 Task: Create a due date automation trigger when advanced on, on the monday before a card is due add fields with custom field "Resume" set to a date between 1 and 7 working days from now at 11:00 AM.
Action: Mouse moved to (1009, 317)
Screenshot: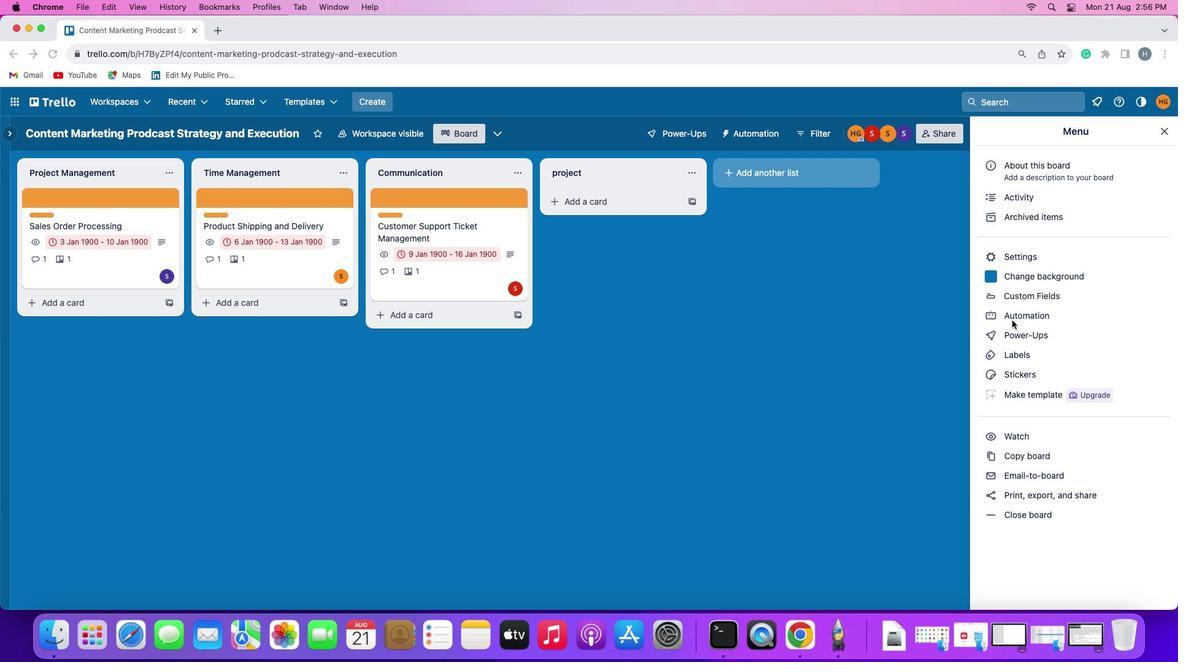 
Action: Mouse pressed left at (1009, 317)
Screenshot: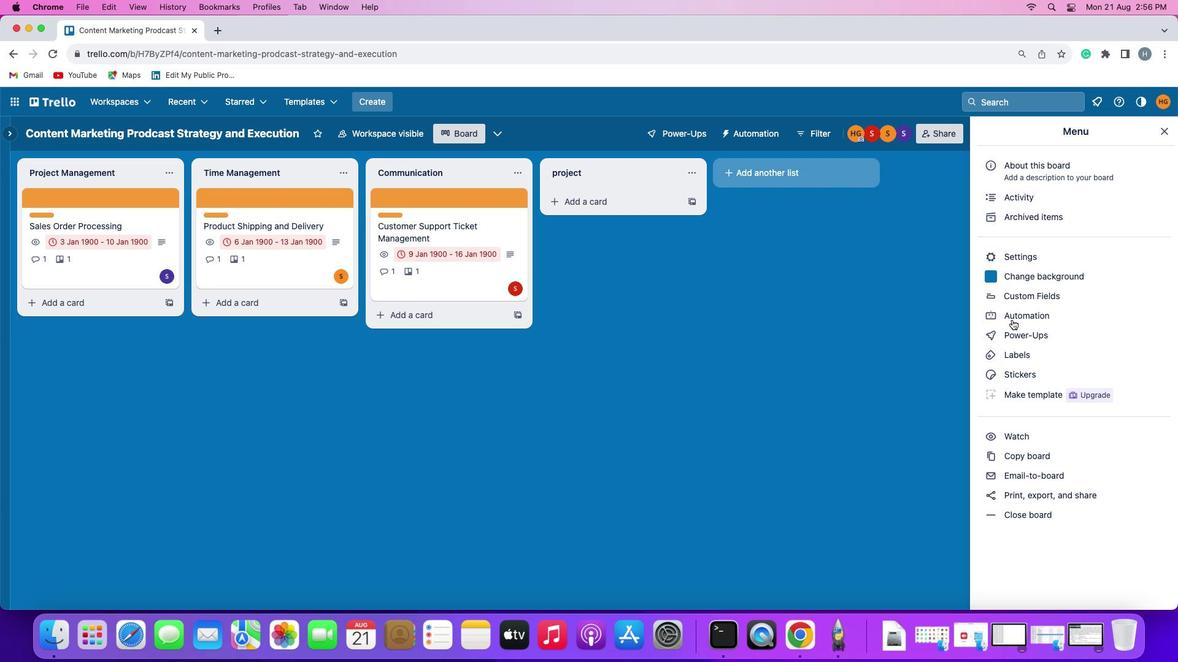 
Action: Mouse moved to (1009, 317)
Screenshot: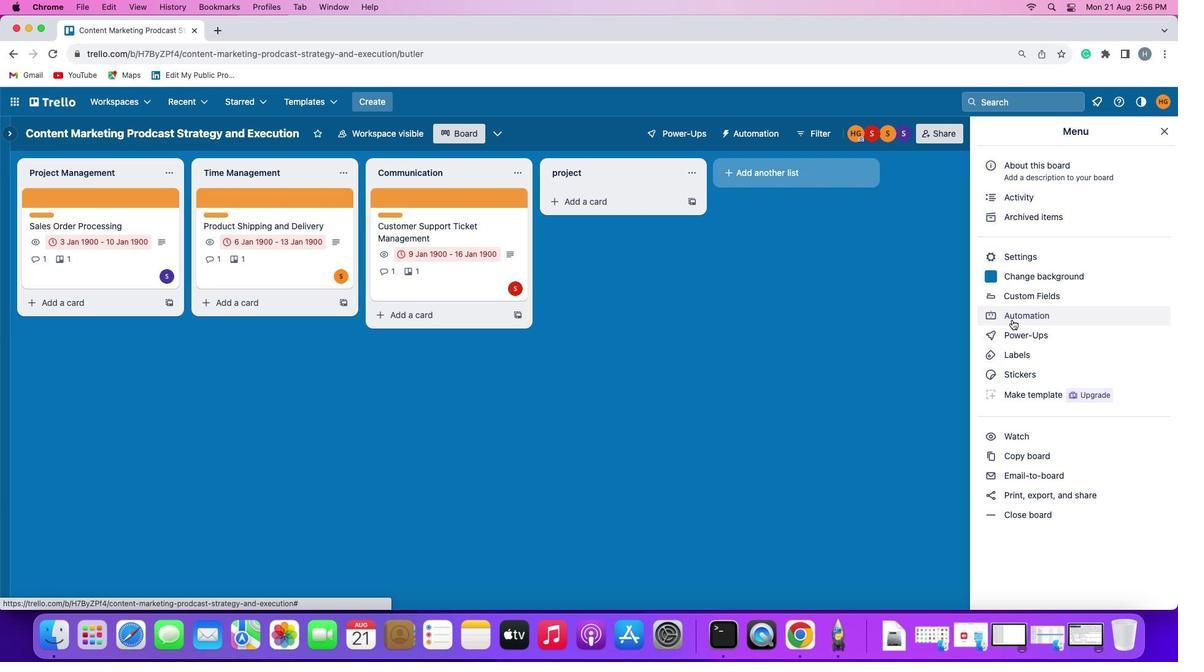 
Action: Mouse pressed left at (1009, 317)
Screenshot: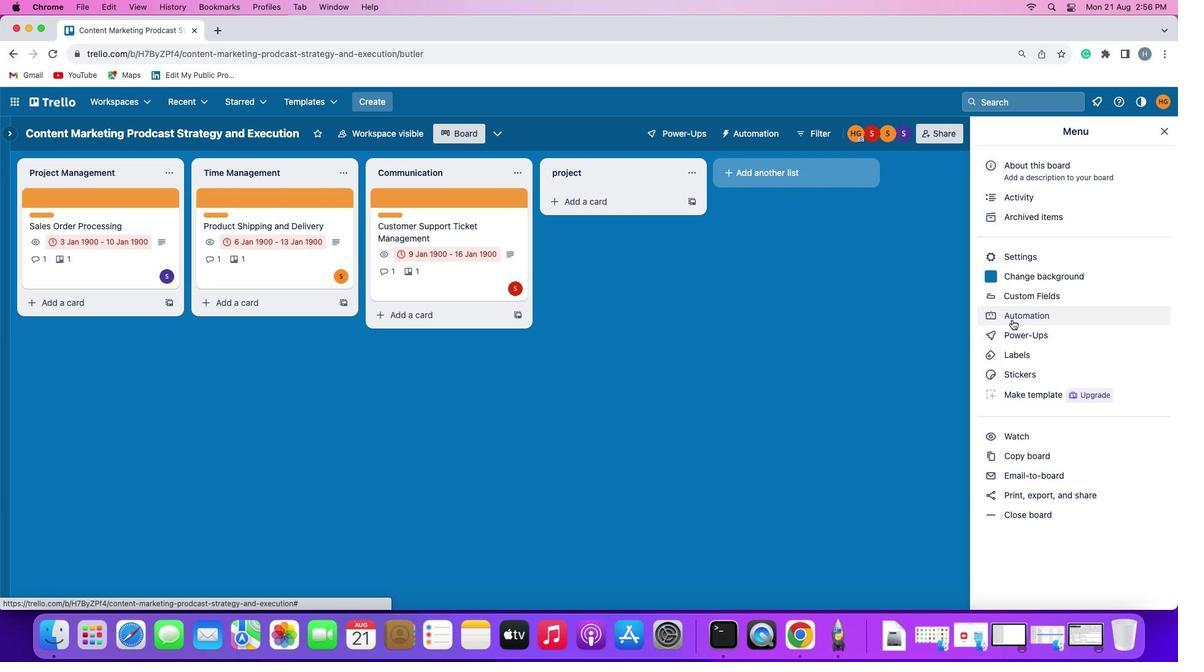 
Action: Mouse moved to (84, 286)
Screenshot: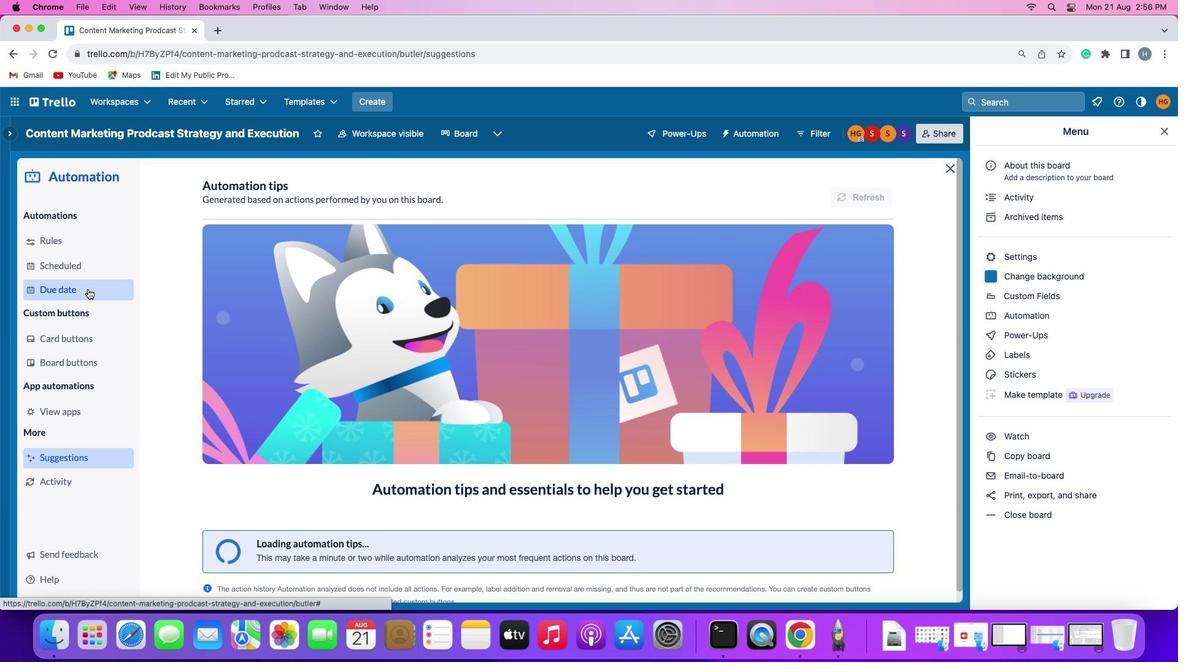 
Action: Mouse pressed left at (84, 286)
Screenshot: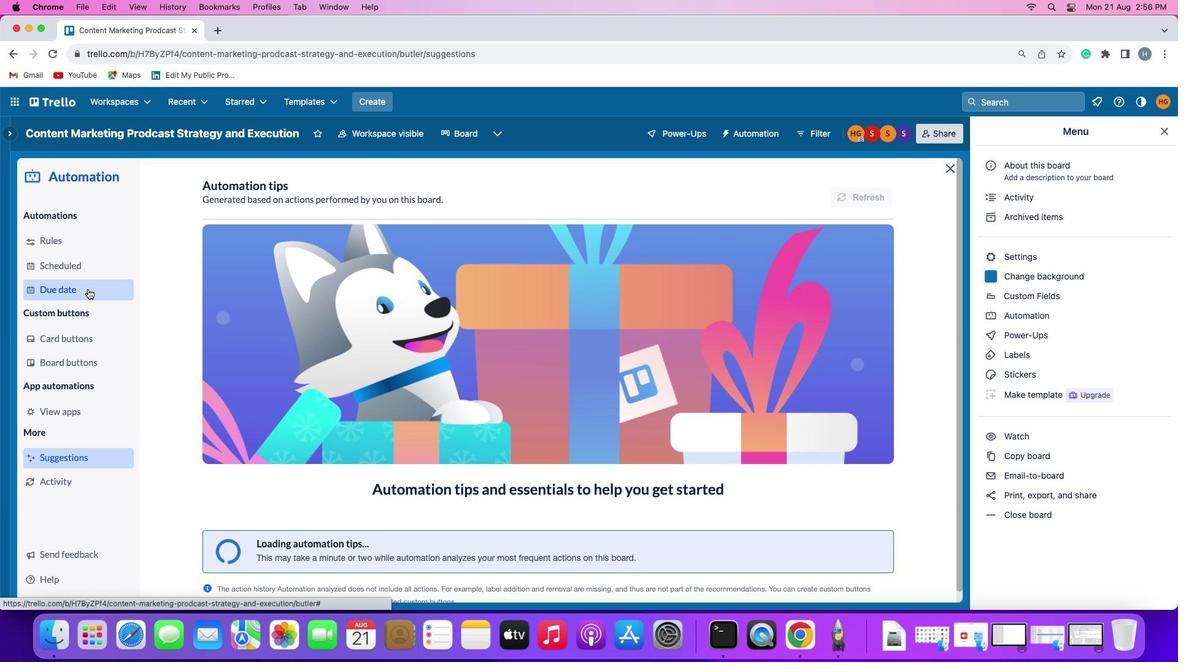 
Action: Mouse moved to (821, 177)
Screenshot: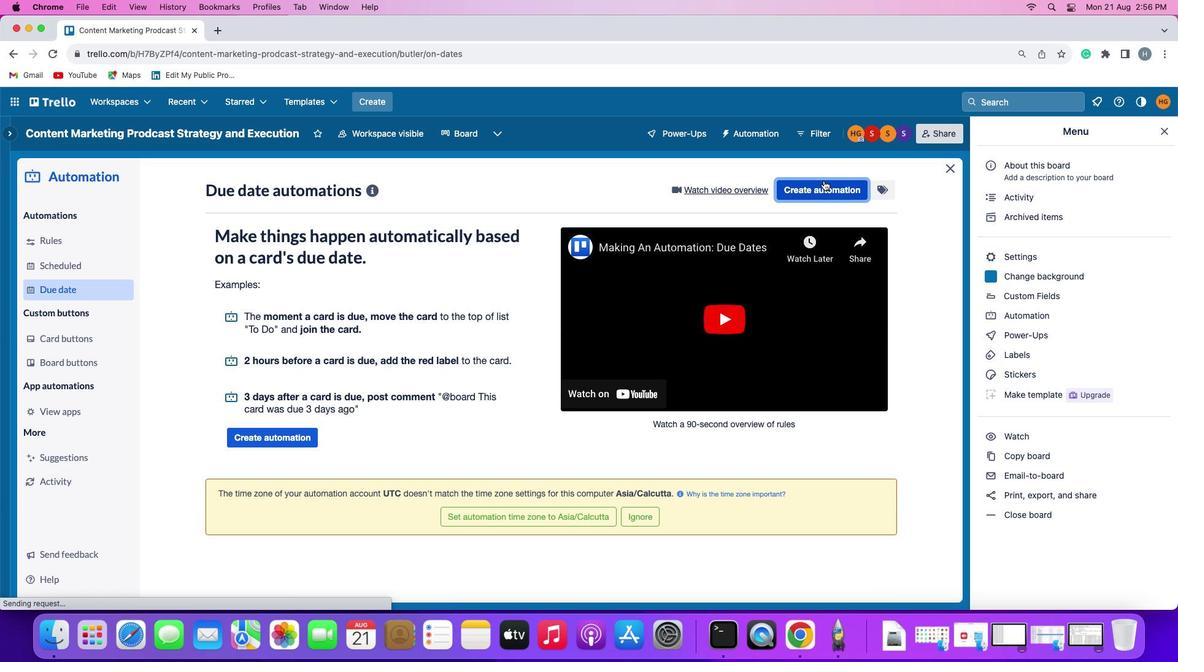 
Action: Mouse pressed left at (821, 177)
Screenshot: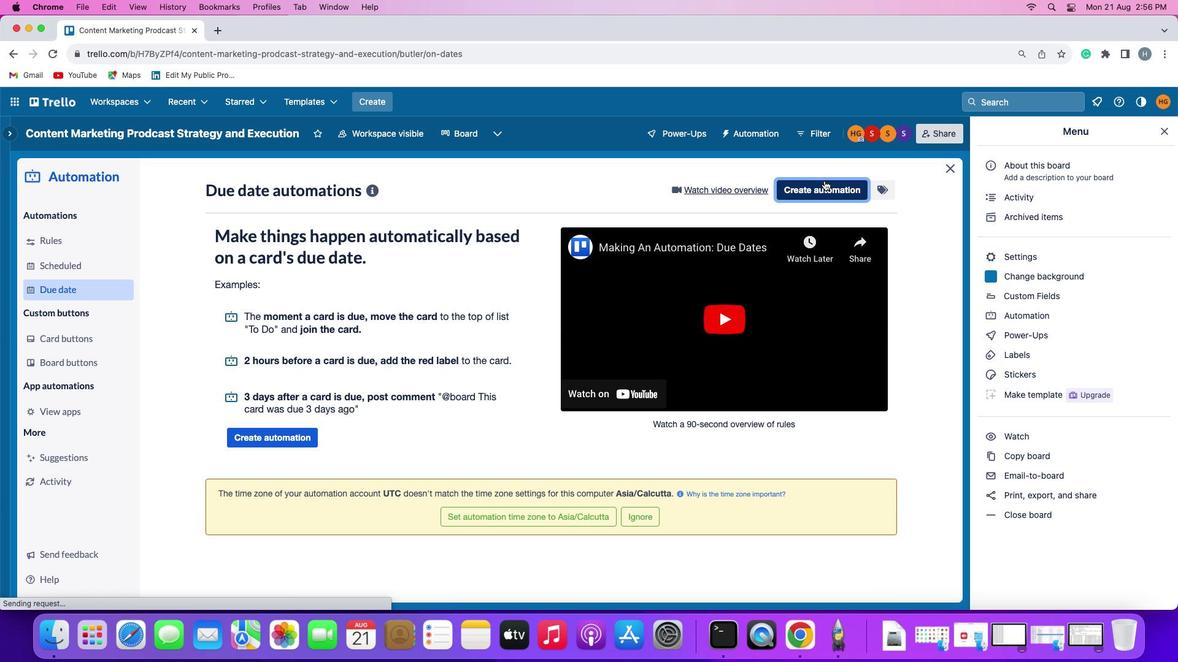 
Action: Mouse moved to (263, 301)
Screenshot: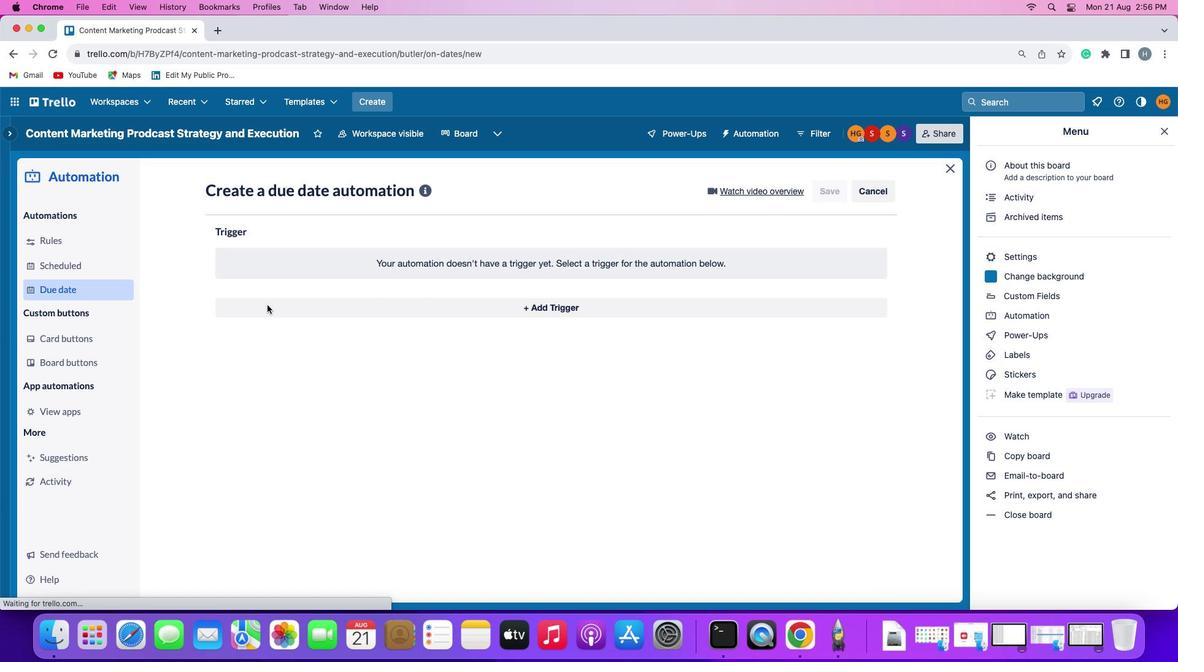 
Action: Mouse pressed left at (263, 301)
Screenshot: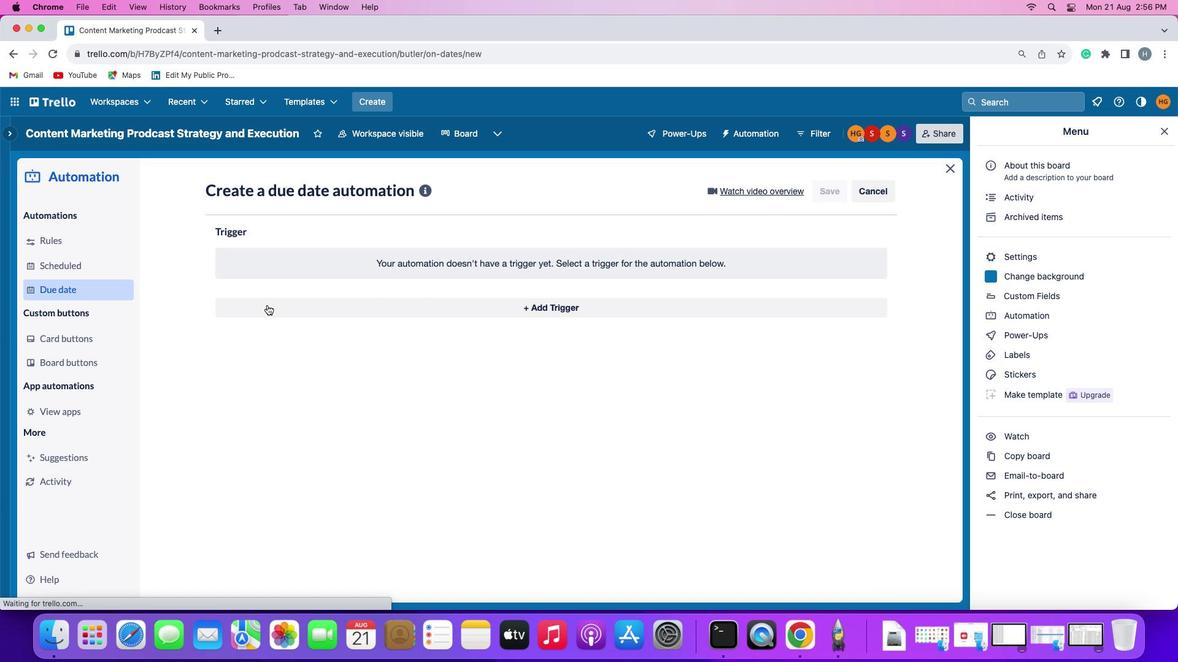 
Action: Mouse moved to (367, 530)
Screenshot: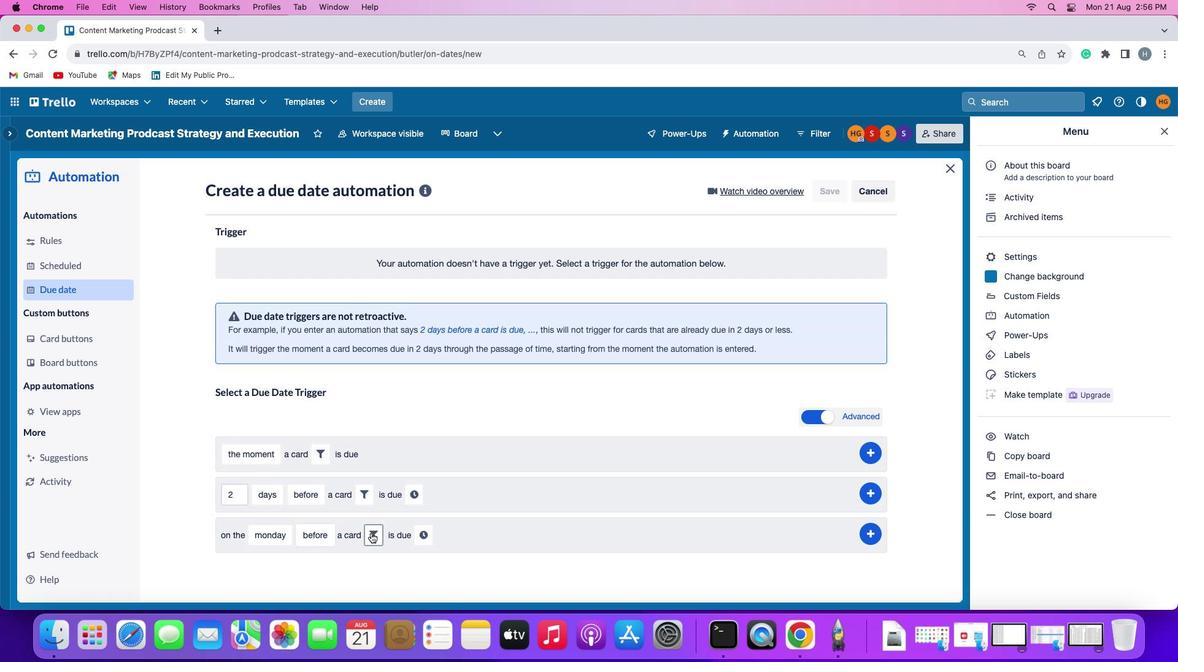 
Action: Mouse pressed left at (367, 530)
Screenshot: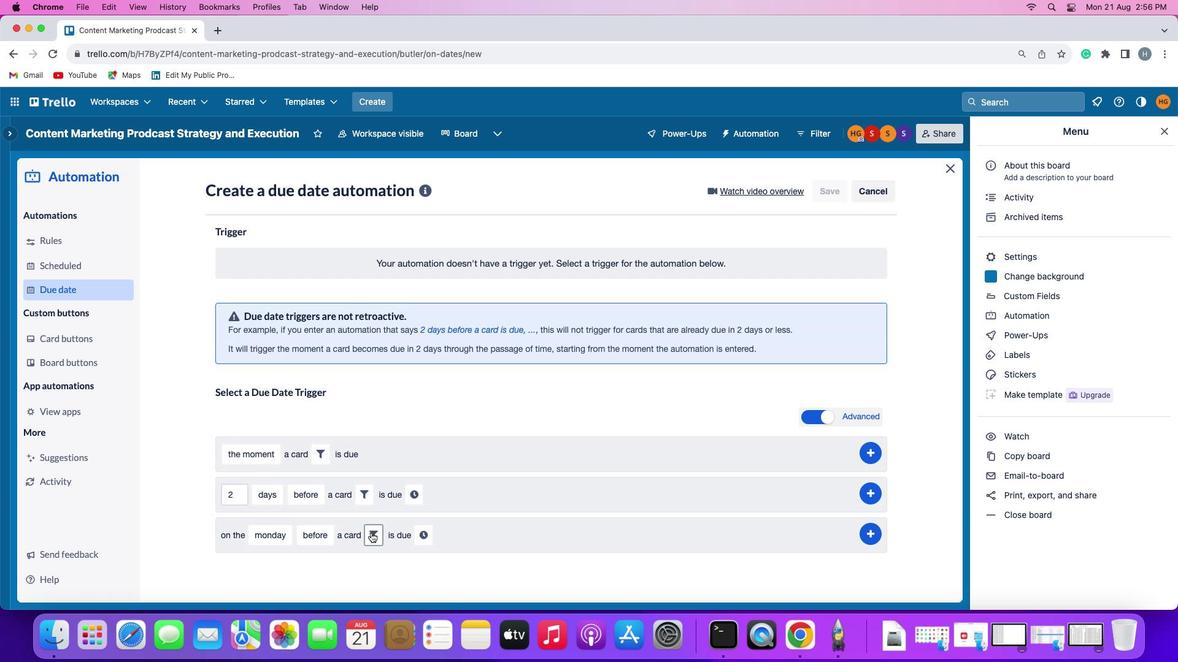 
Action: Mouse moved to (568, 571)
Screenshot: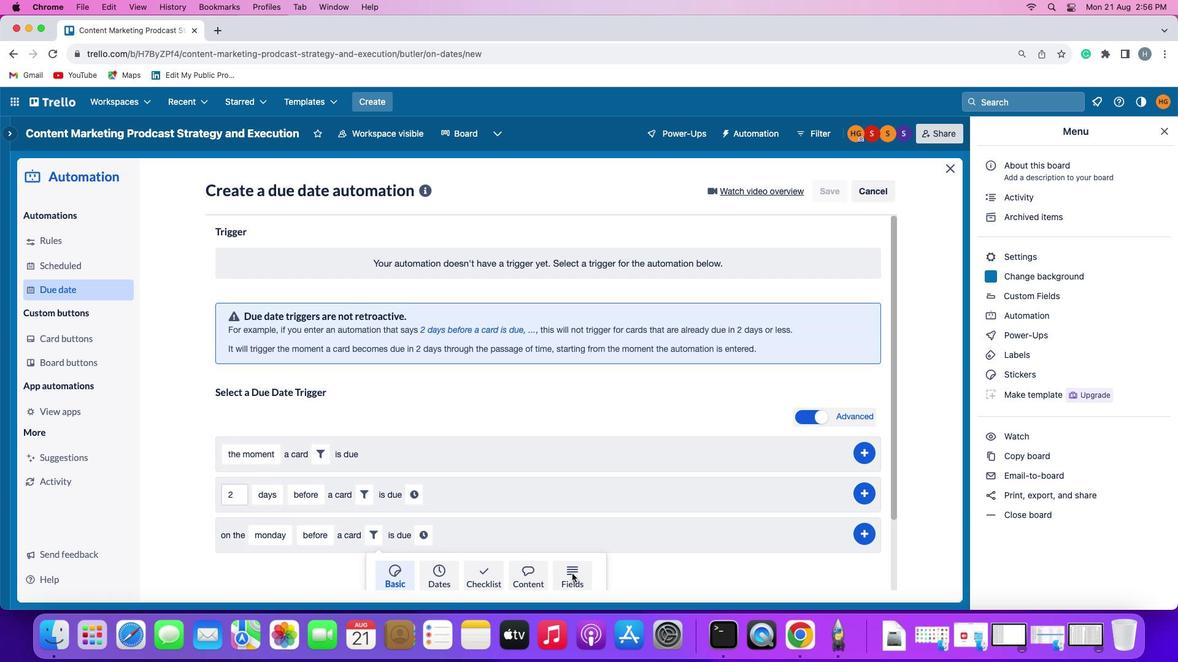 
Action: Mouse pressed left at (568, 571)
Screenshot: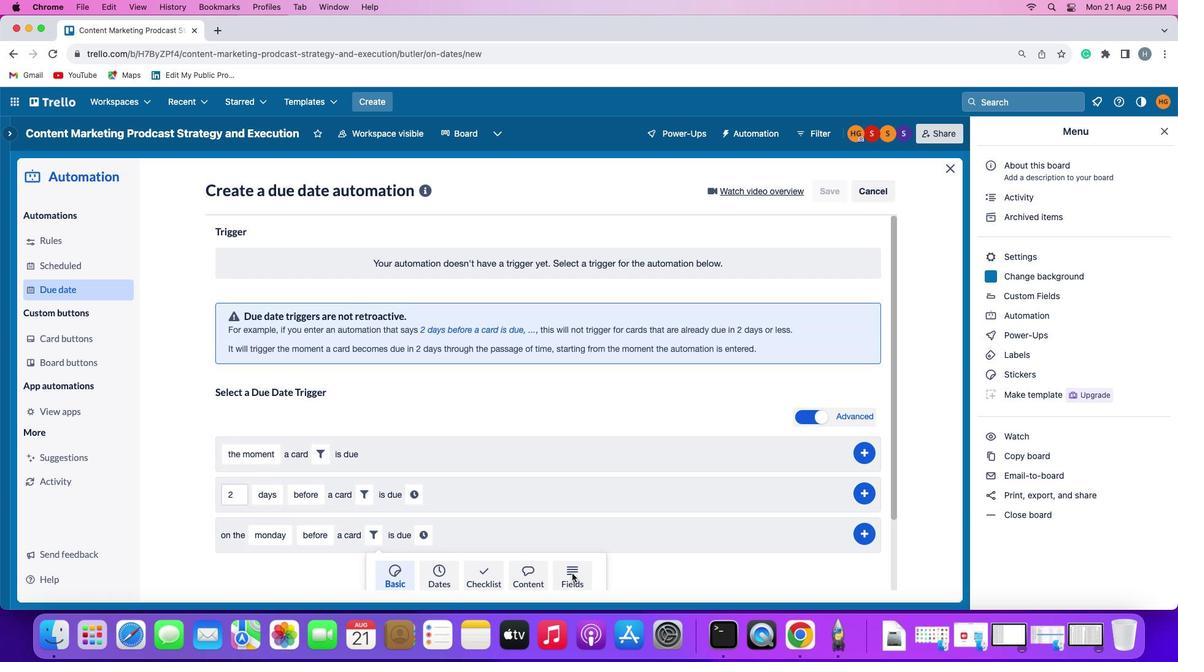 
Action: Mouse moved to (291, 552)
Screenshot: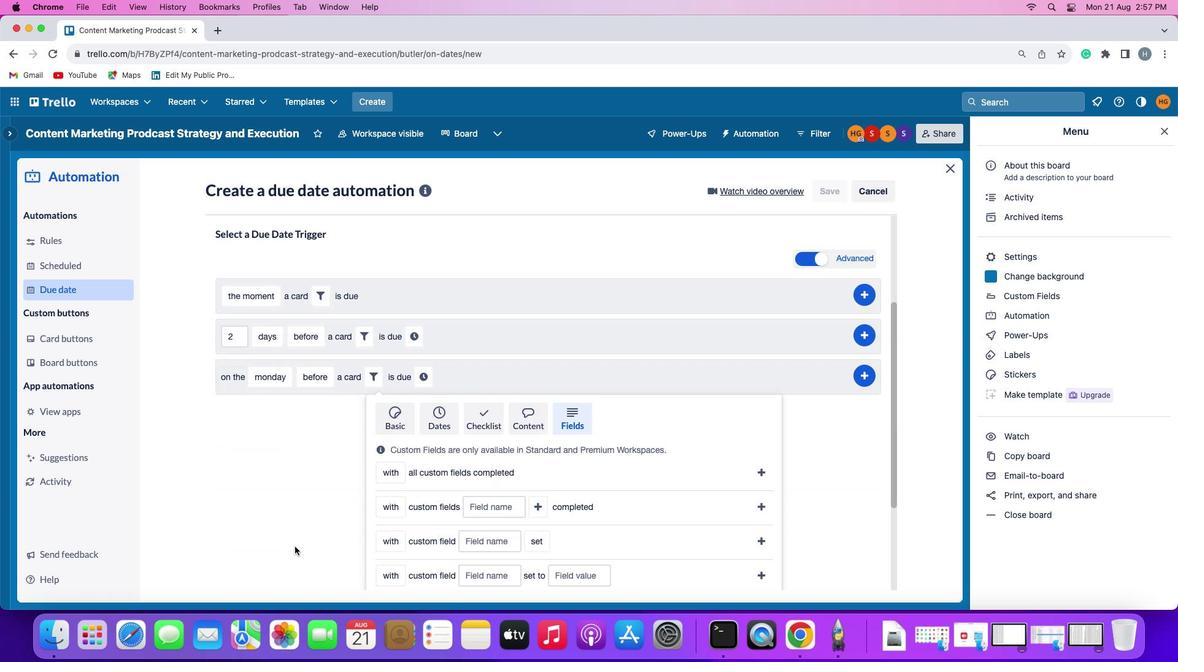 
Action: Mouse scrolled (291, 552) with delta (-2, -3)
Screenshot: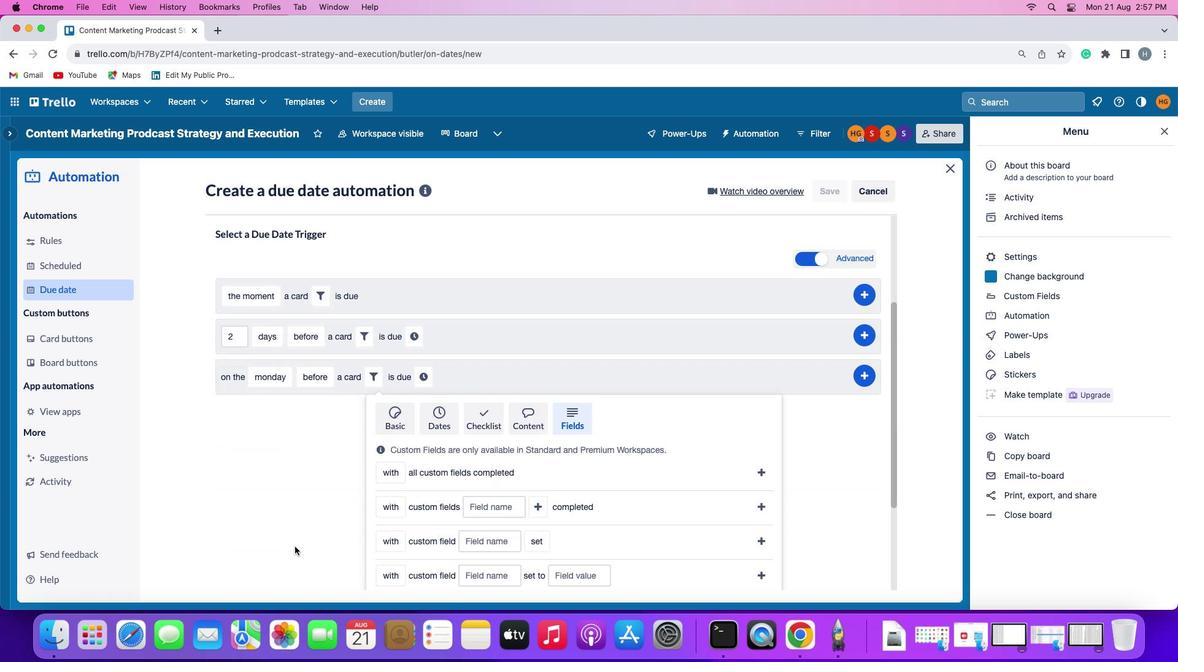 
Action: Mouse moved to (291, 552)
Screenshot: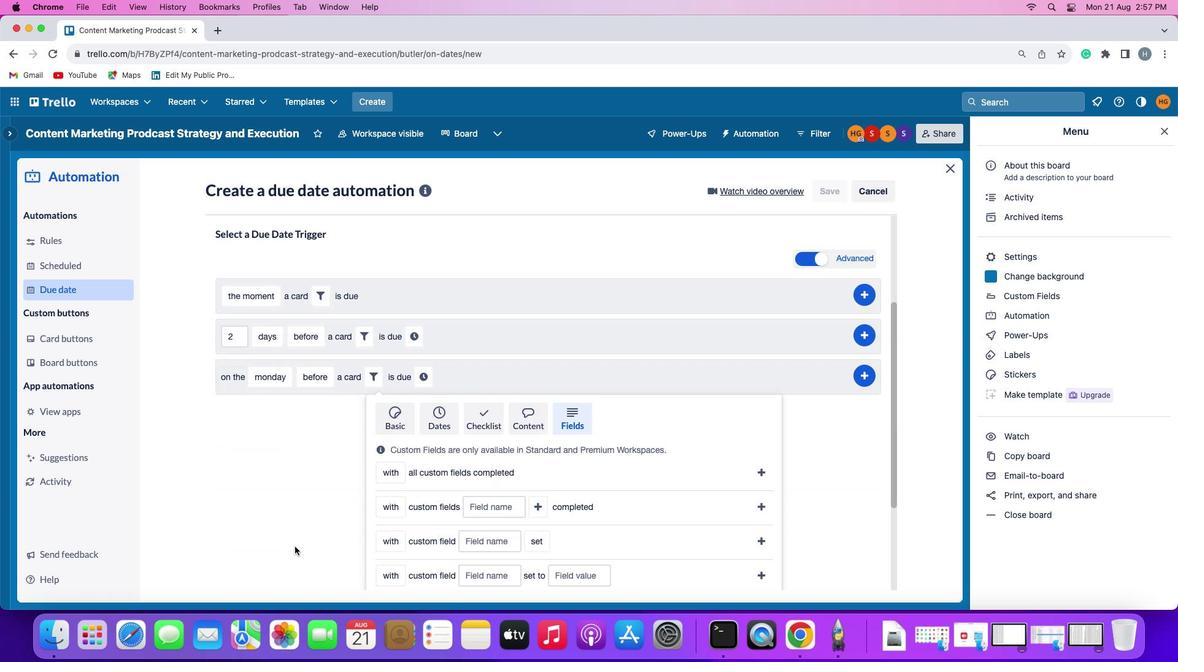 
Action: Mouse scrolled (291, 552) with delta (-2, -3)
Screenshot: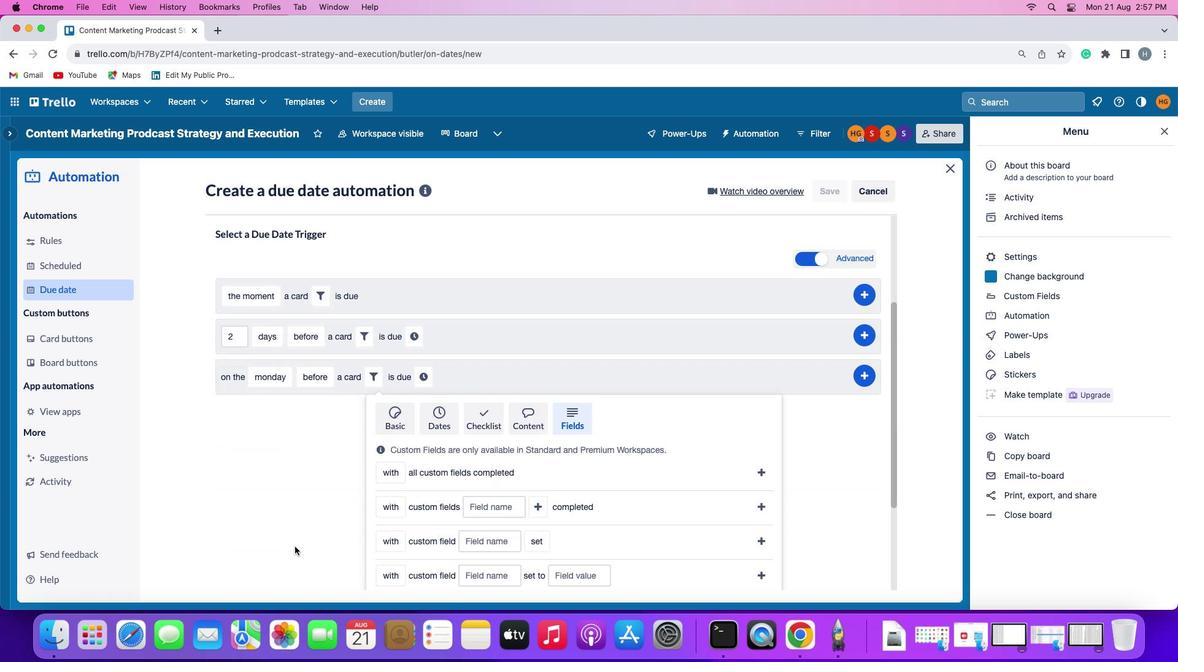 
Action: Mouse moved to (291, 551)
Screenshot: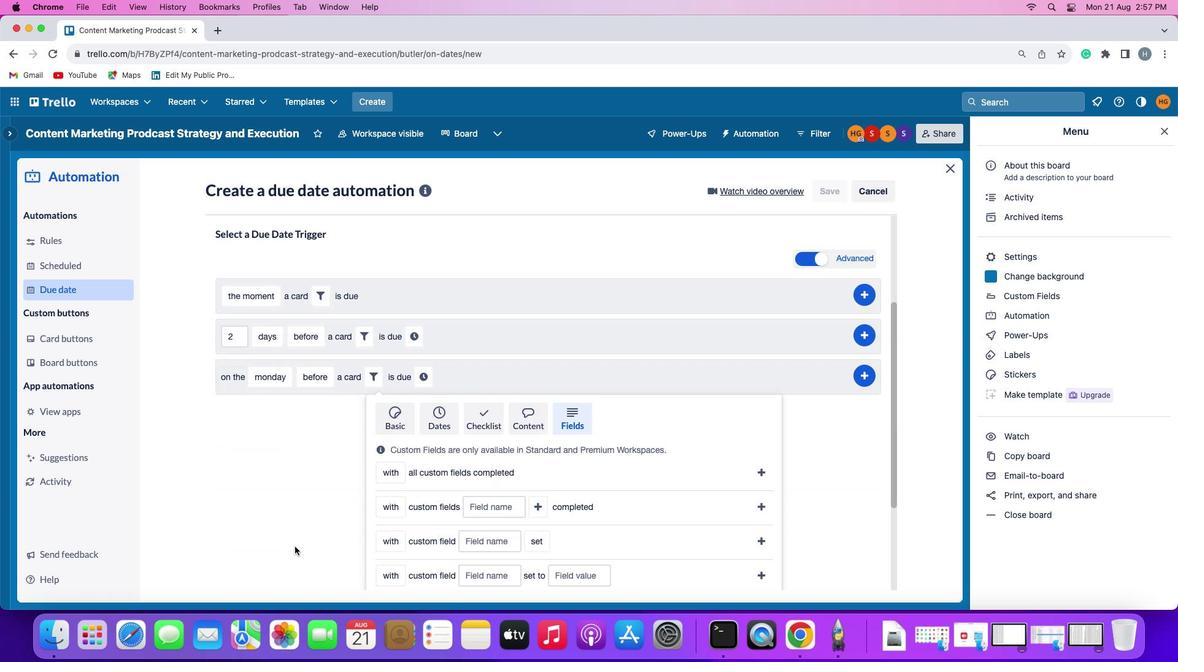 
Action: Mouse scrolled (291, 551) with delta (-2, -4)
Screenshot: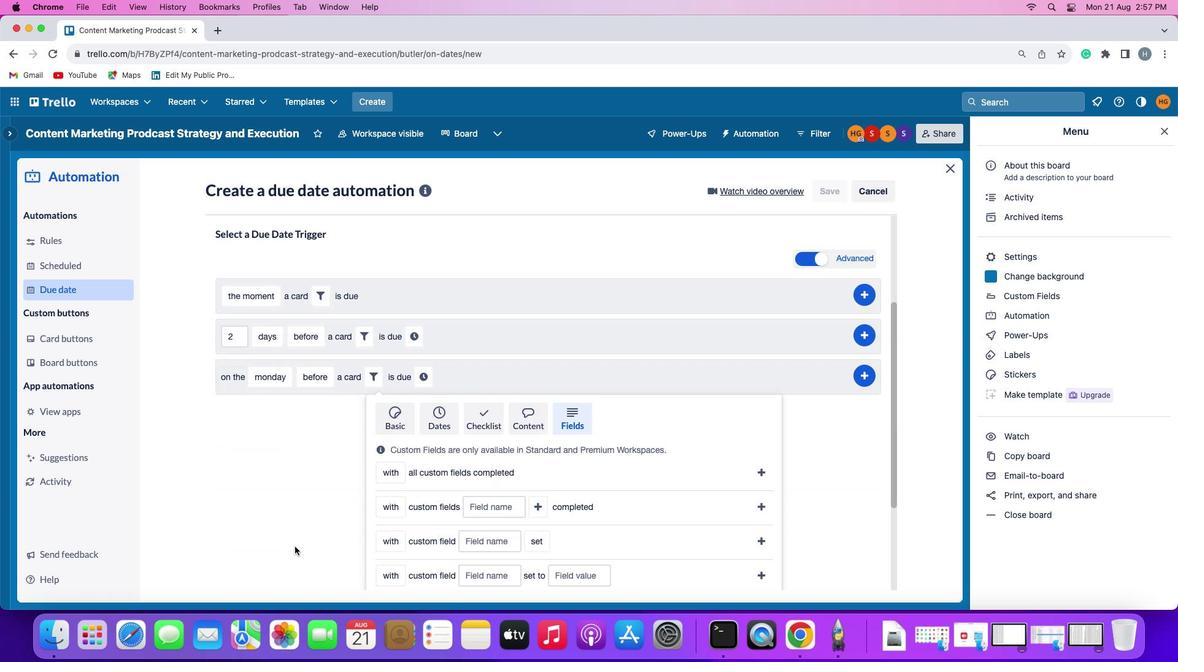 
Action: Mouse moved to (291, 548)
Screenshot: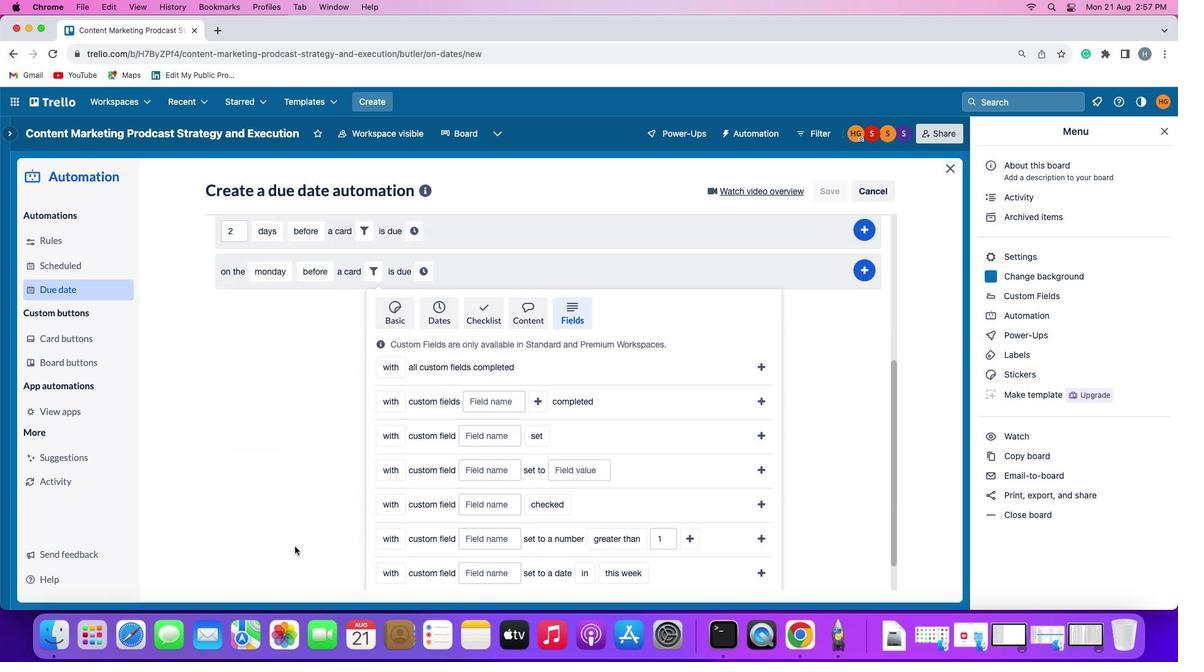 
Action: Mouse scrolled (291, 548) with delta (-2, -5)
Screenshot: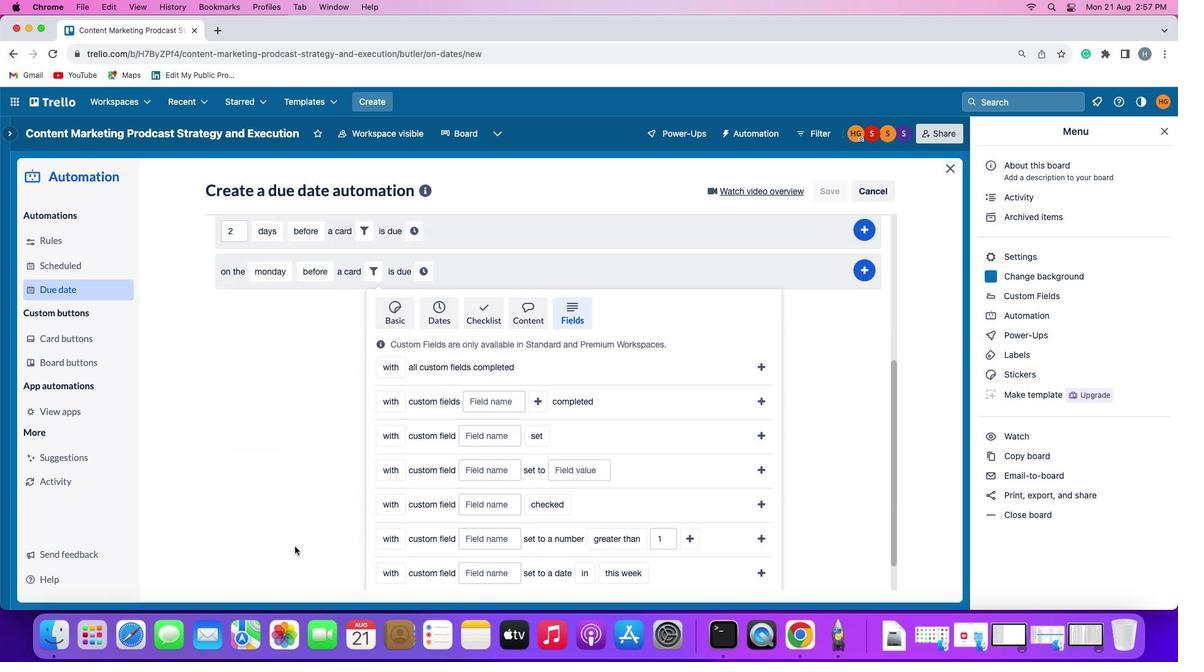 
Action: Mouse moved to (291, 544)
Screenshot: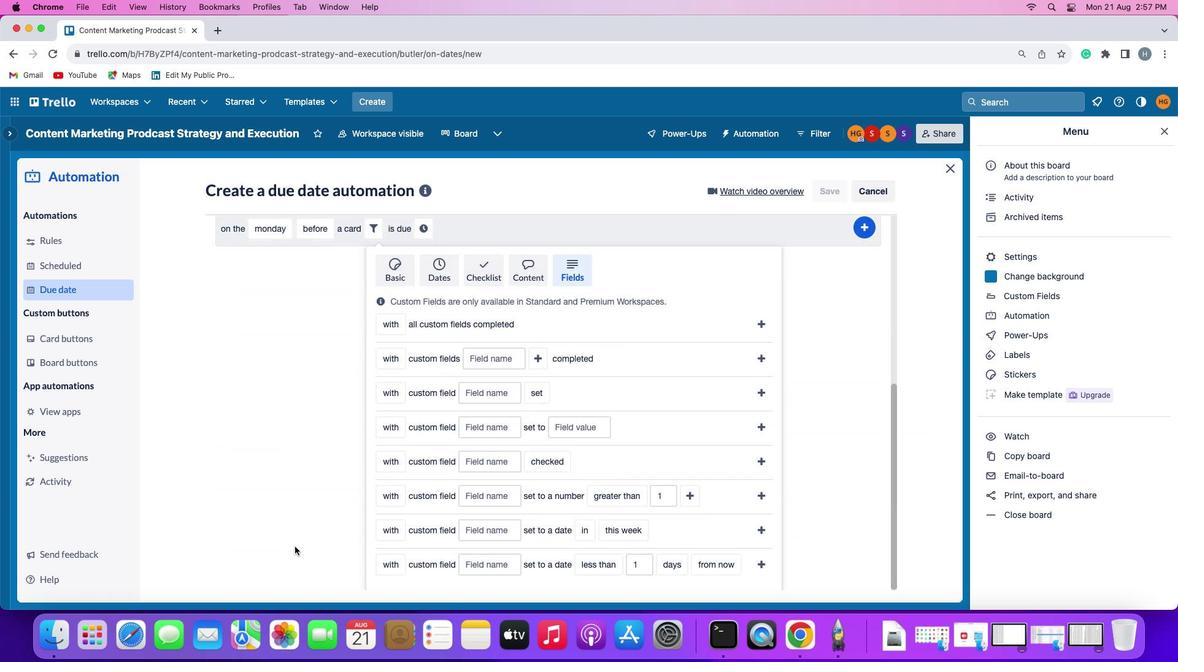 
Action: Mouse scrolled (291, 544) with delta (-2, -6)
Screenshot: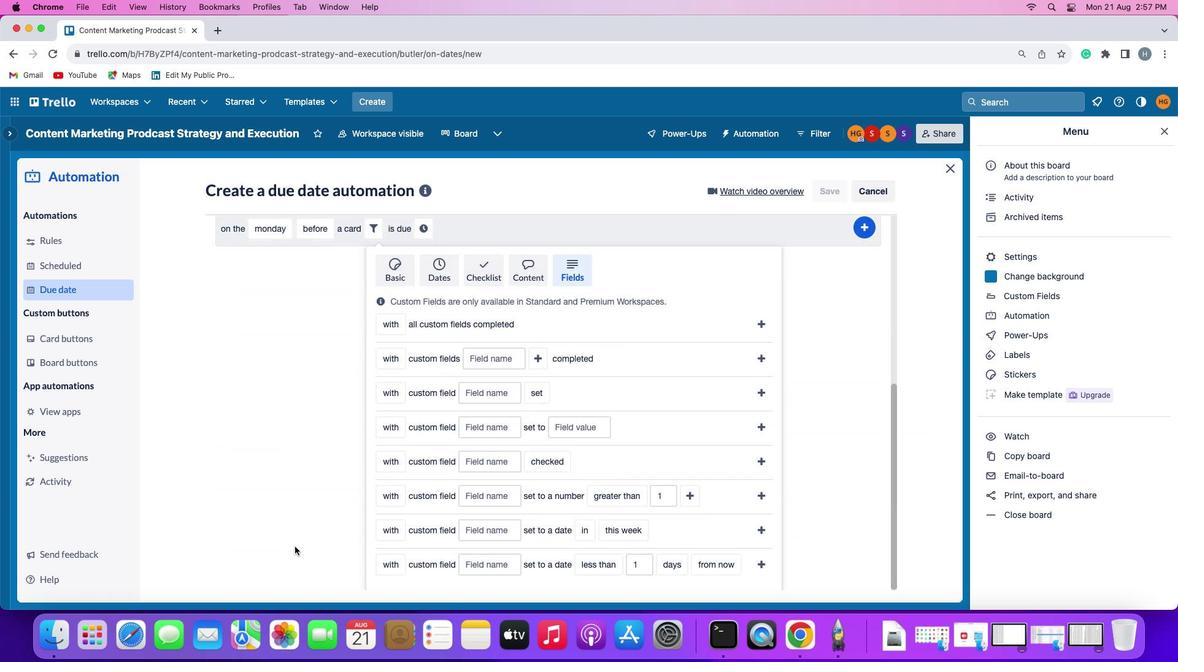 
Action: Mouse moved to (292, 543)
Screenshot: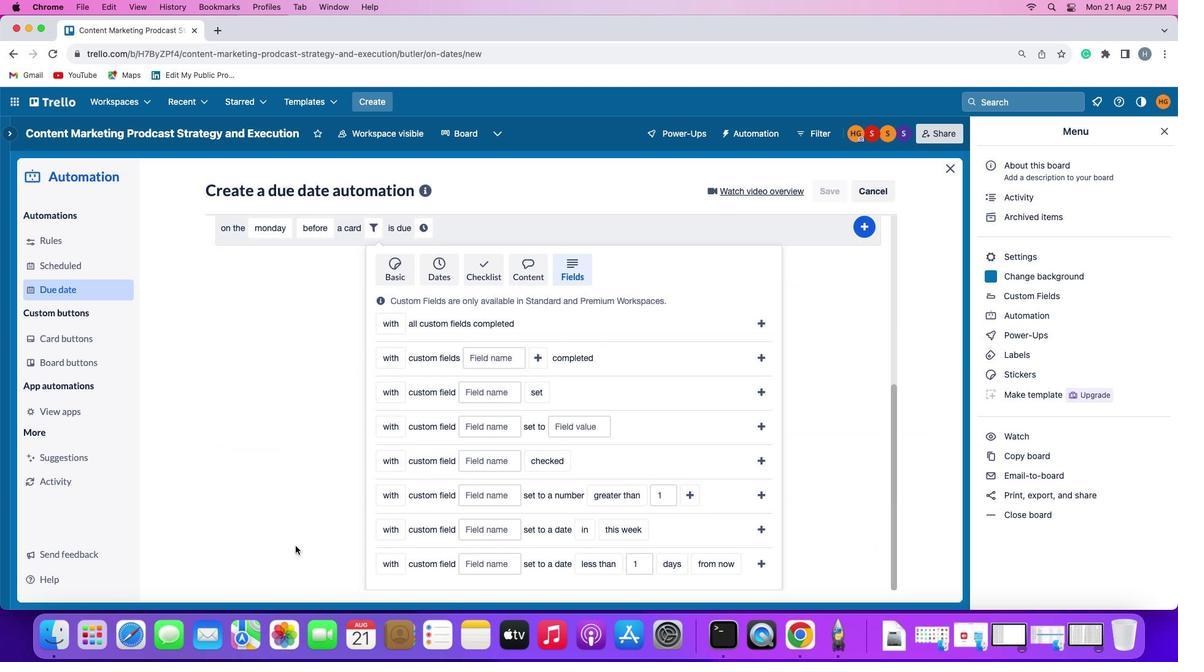 
Action: Mouse scrolled (292, 543) with delta (-2, -3)
Screenshot: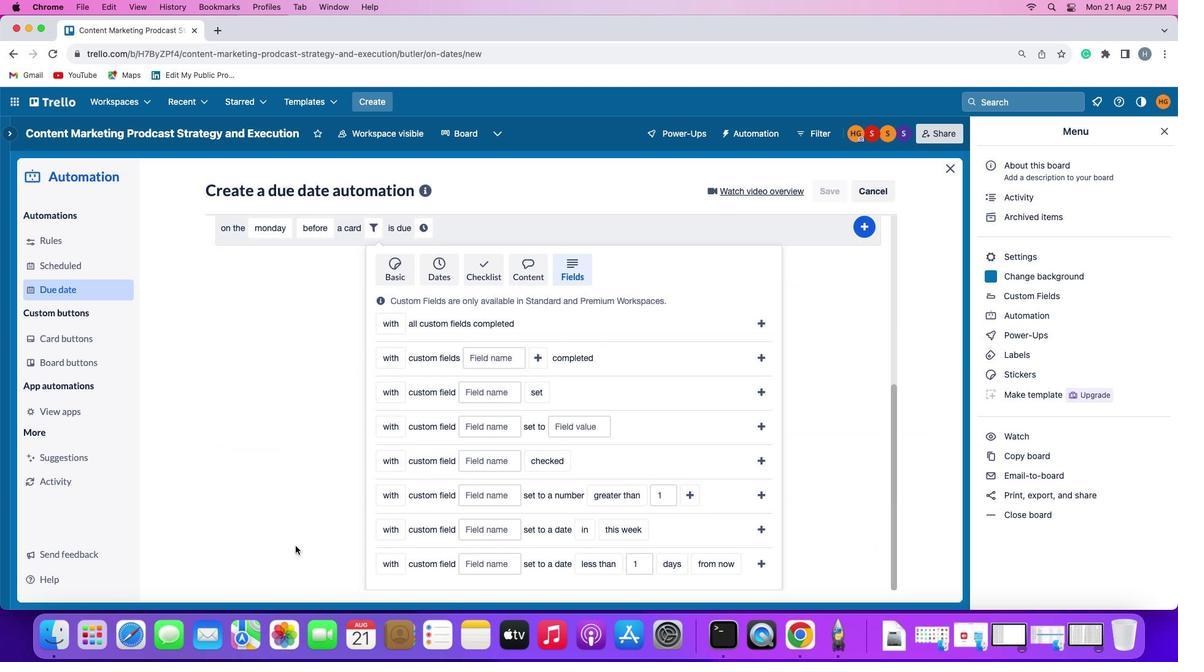 
Action: Mouse scrolled (292, 543) with delta (-2, -3)
Screenshot: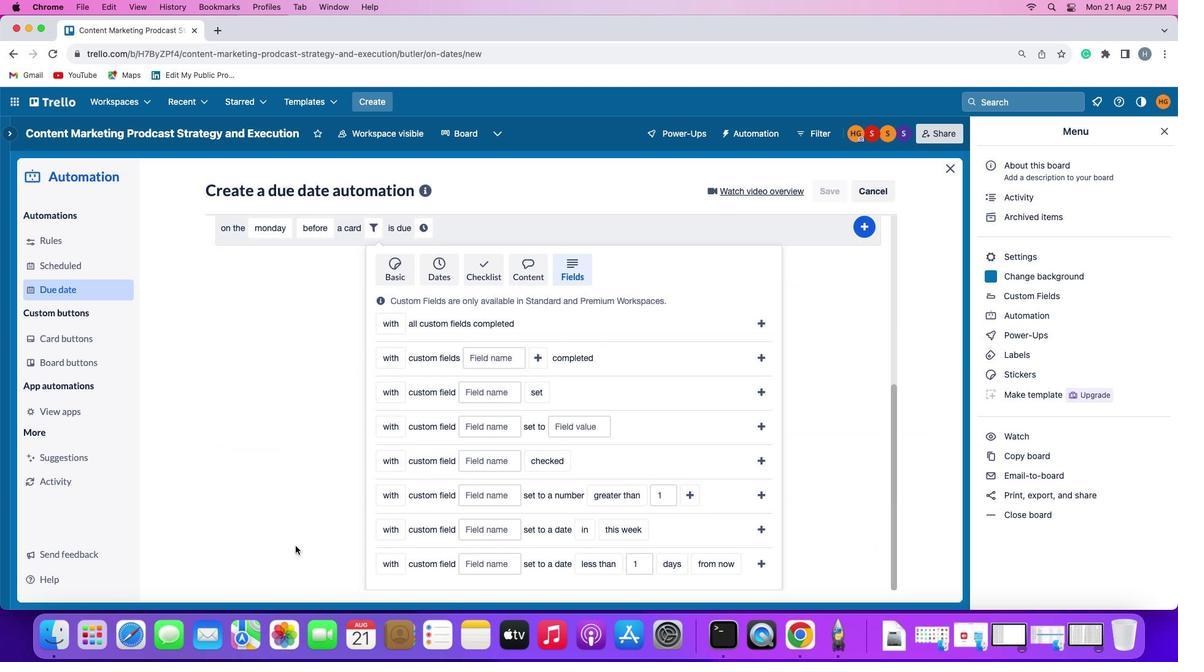 
Action: Mouse scrolled (292, 543) with delta (-2, -4)
Screenshot: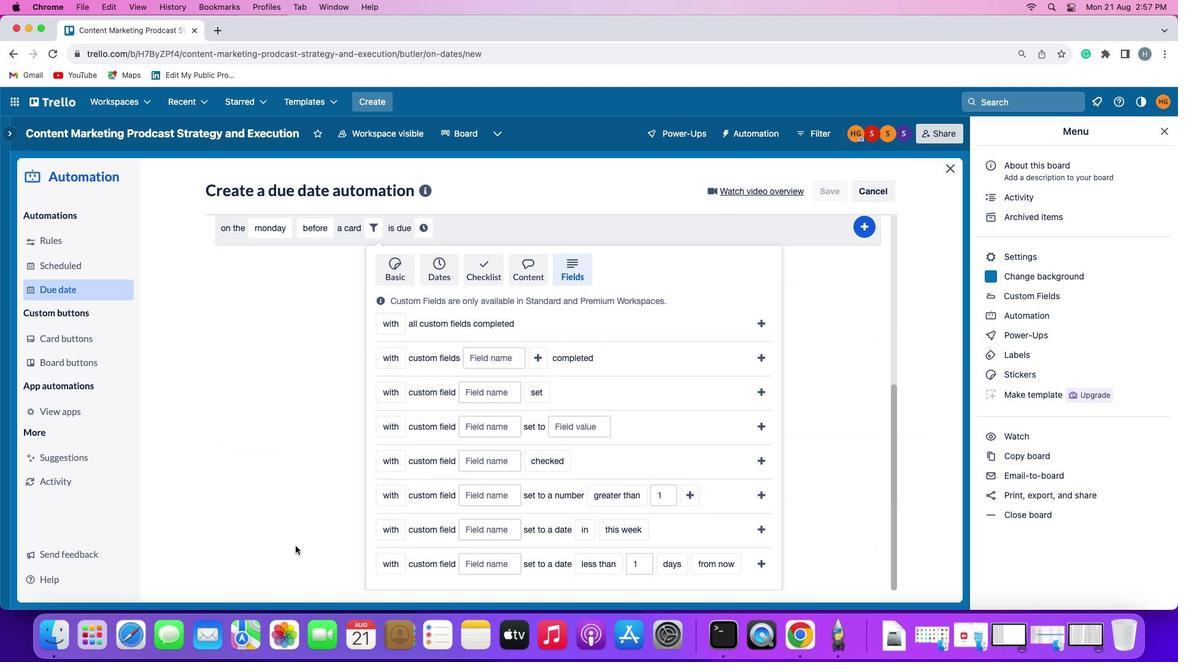 
Action: Mouse moved to (292, 543)
Screenshot: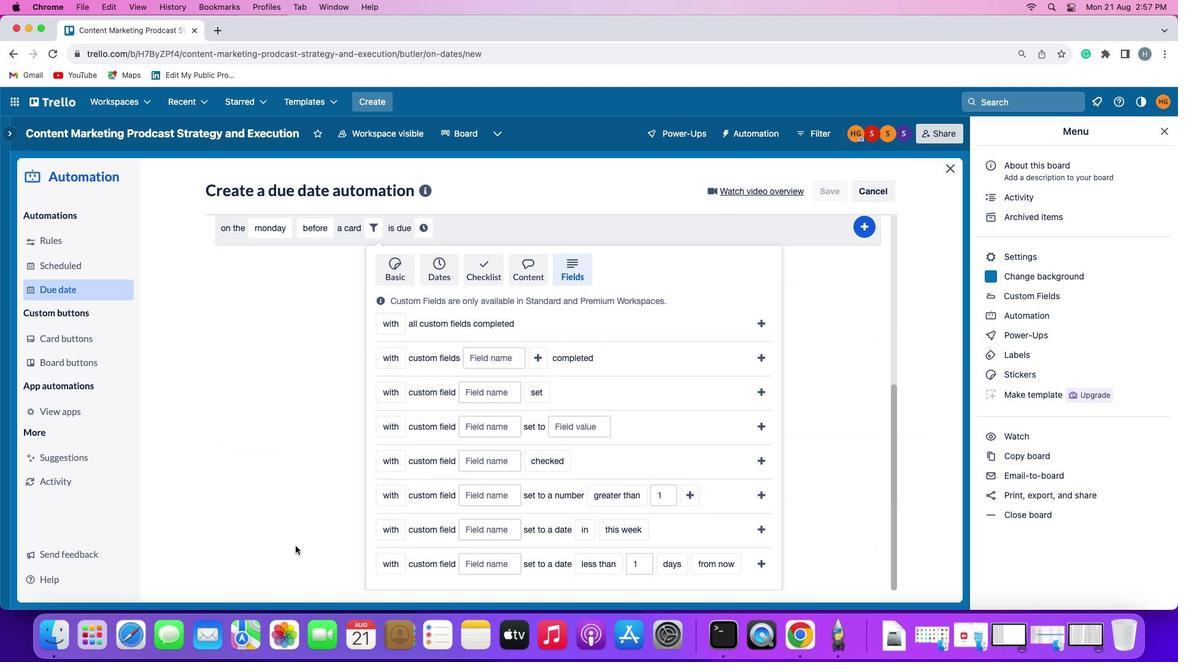 
Action: Mouse scrolled (292, 543) with delta (-2, -5)
Screenshot: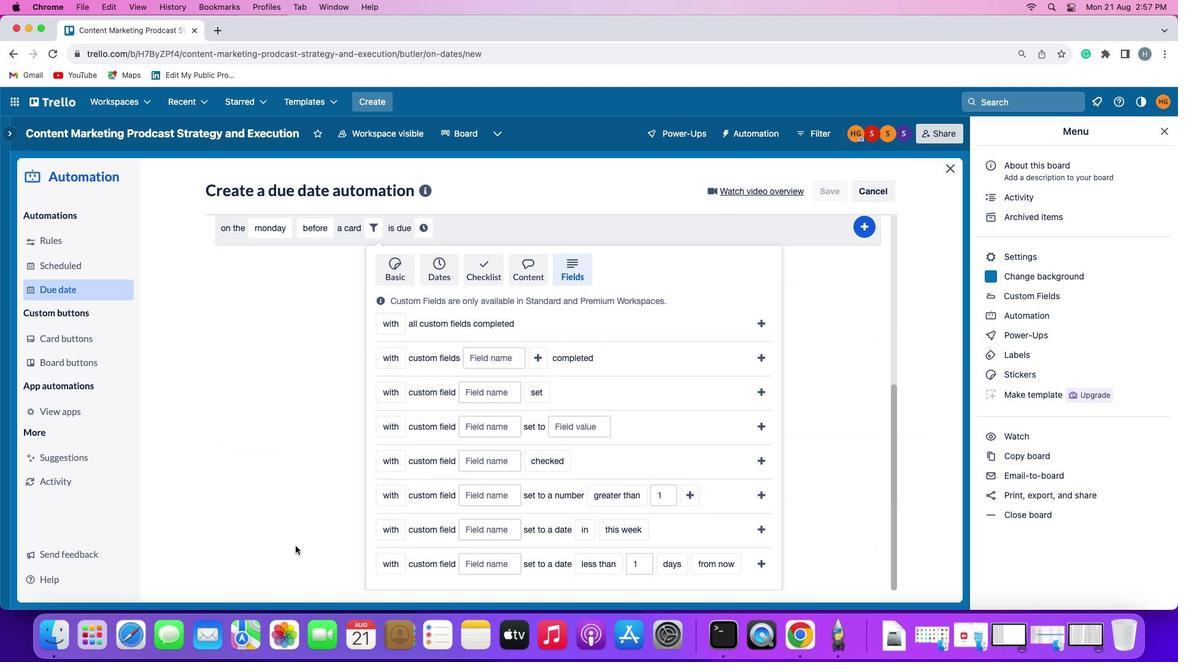 
Action: Mouse moved to (292, 543)
Screenshot: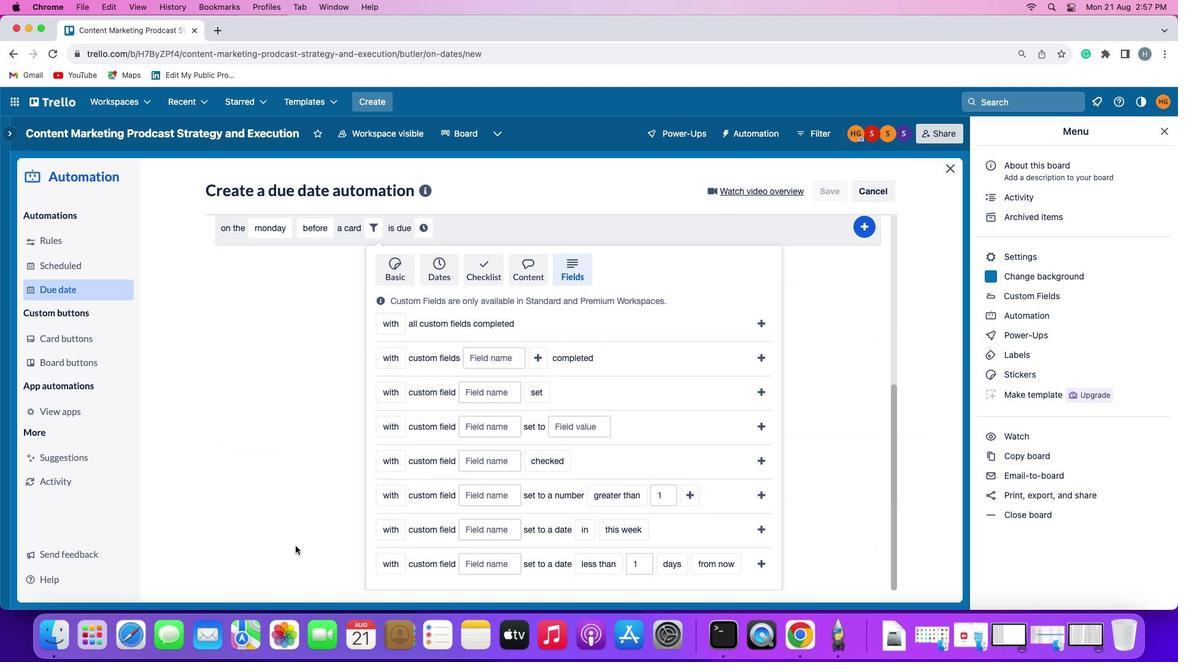 
Action: Mouse scrolled (292, 543) with delta (-2, -5)
Screenshot: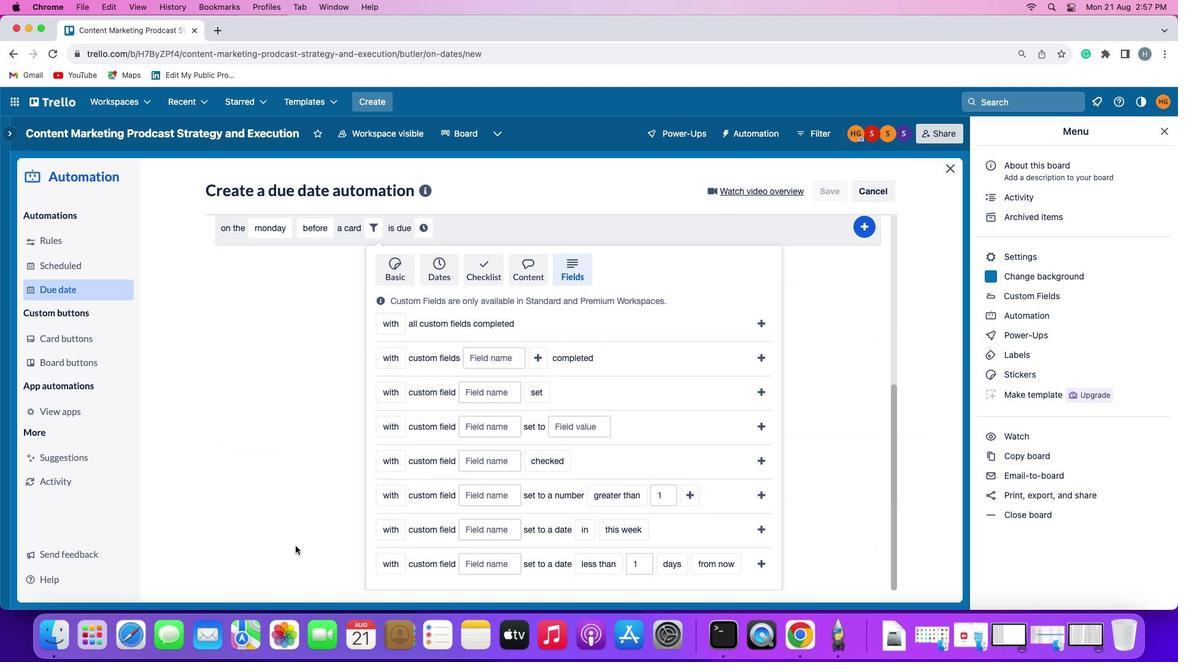 
Action: Mouse moved to (378, 558)
Screenshot: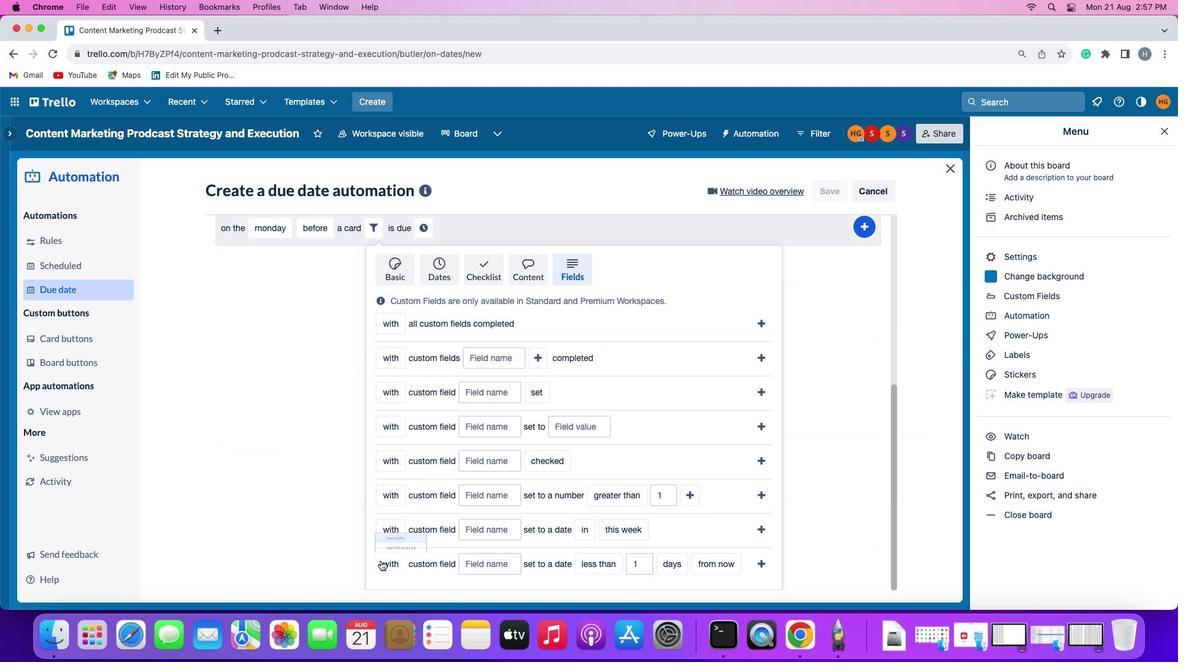 
Action: Mouse pressed left at (378, 558)
Screenshot: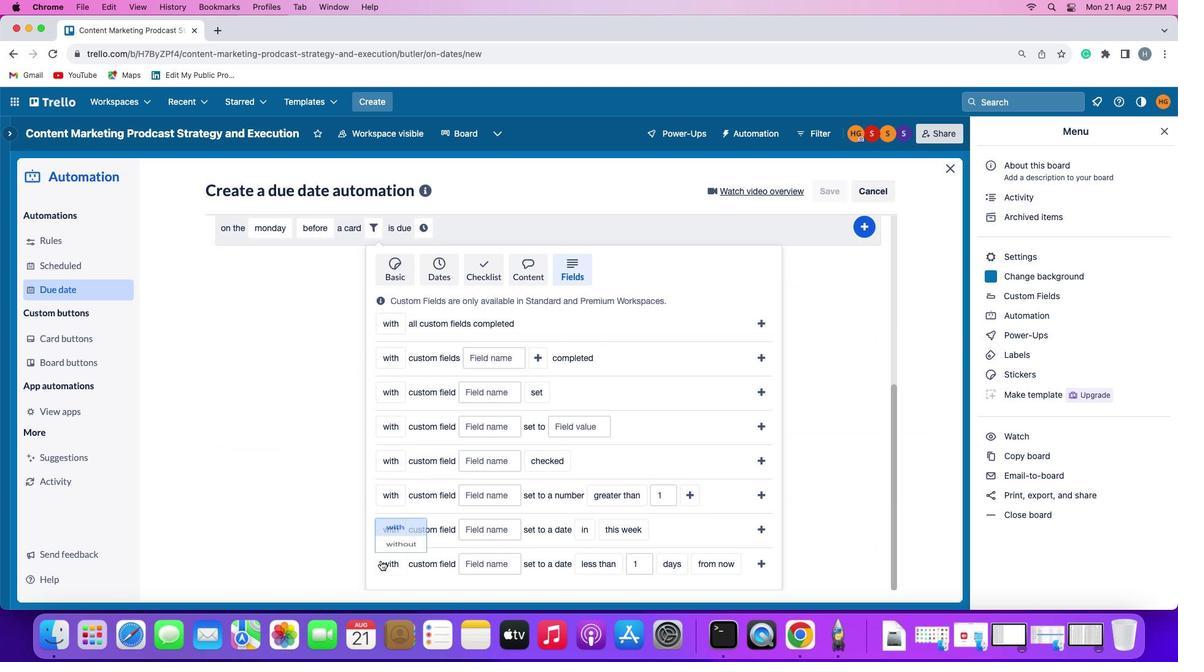 
Action: Mouse moved to (397, 509)
Screenshot: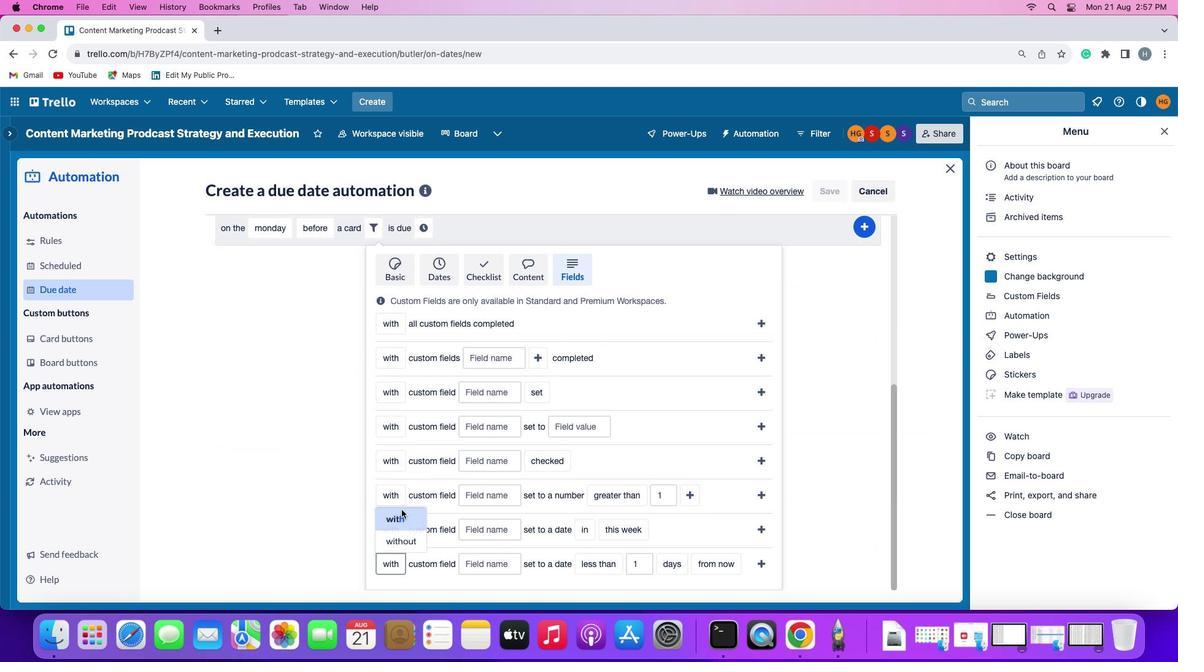 
Action: Mouse pressed left at (397, 509)
Screenshot: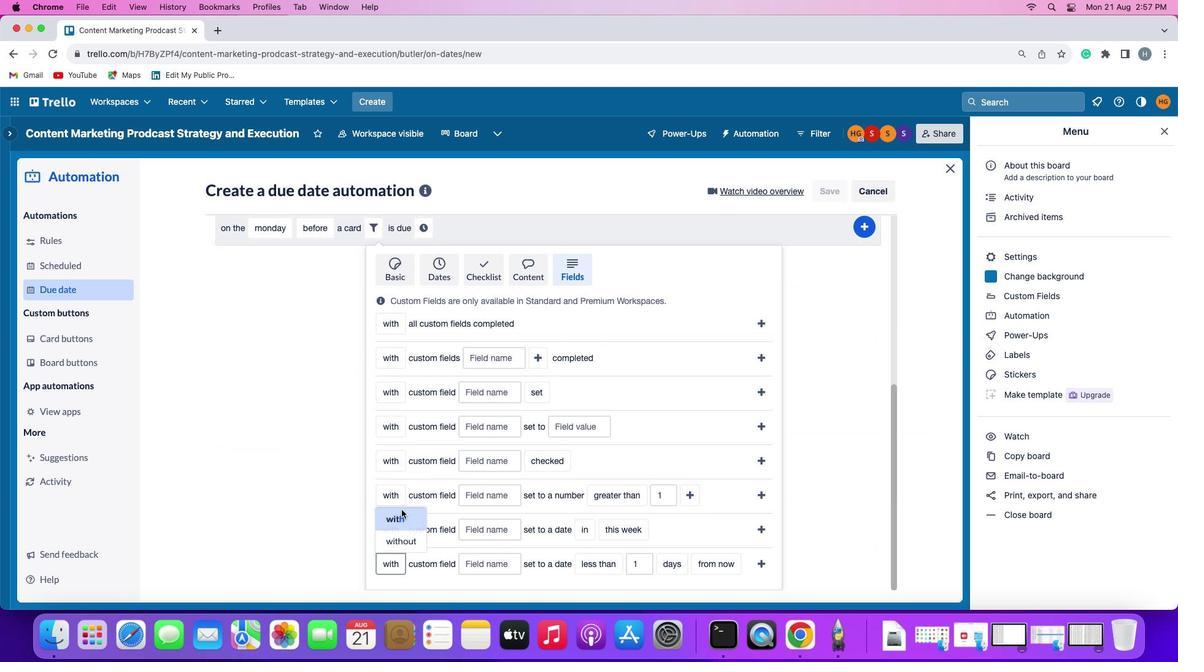 
Action: Mouse moved to (493, 559)
Screenshot: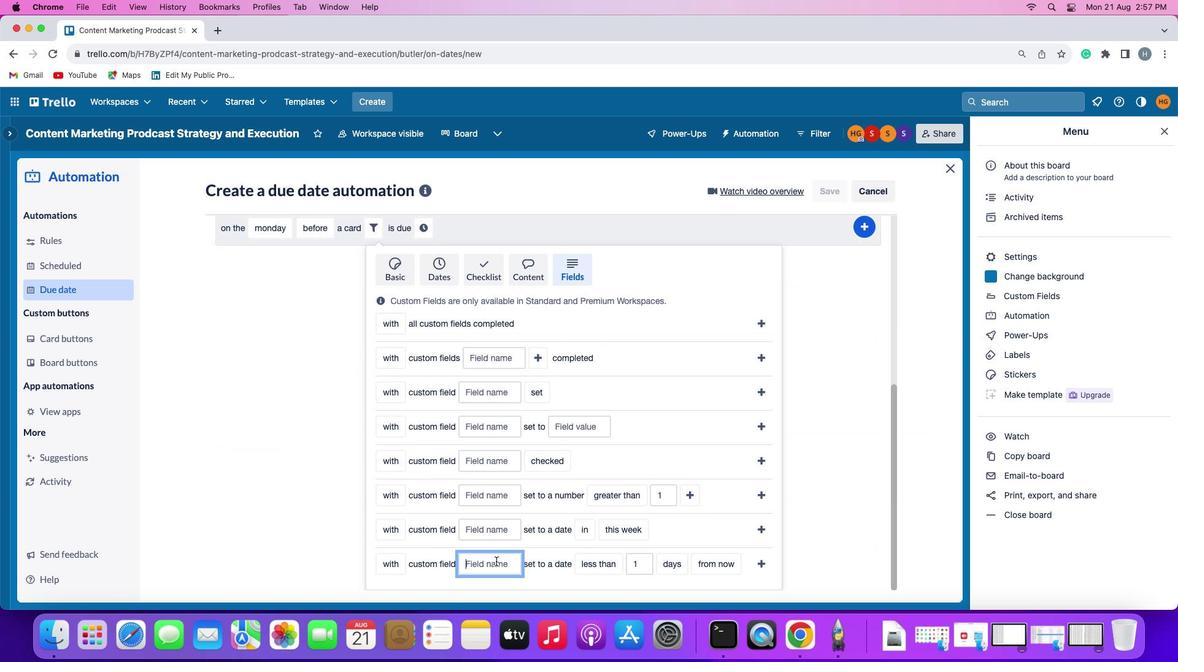 
Action: Mouse pressed left at (493, 559)
Screenshot: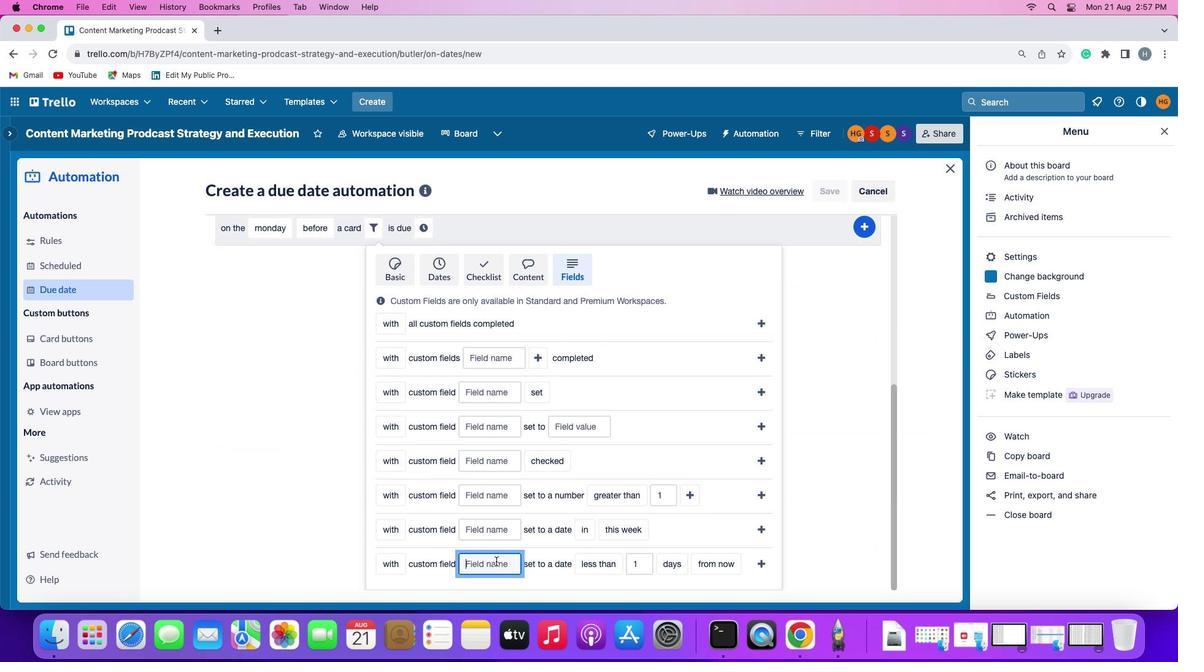 
Action: Key pressed Key.shift'R''e''s''u''m''e'
Screenshot: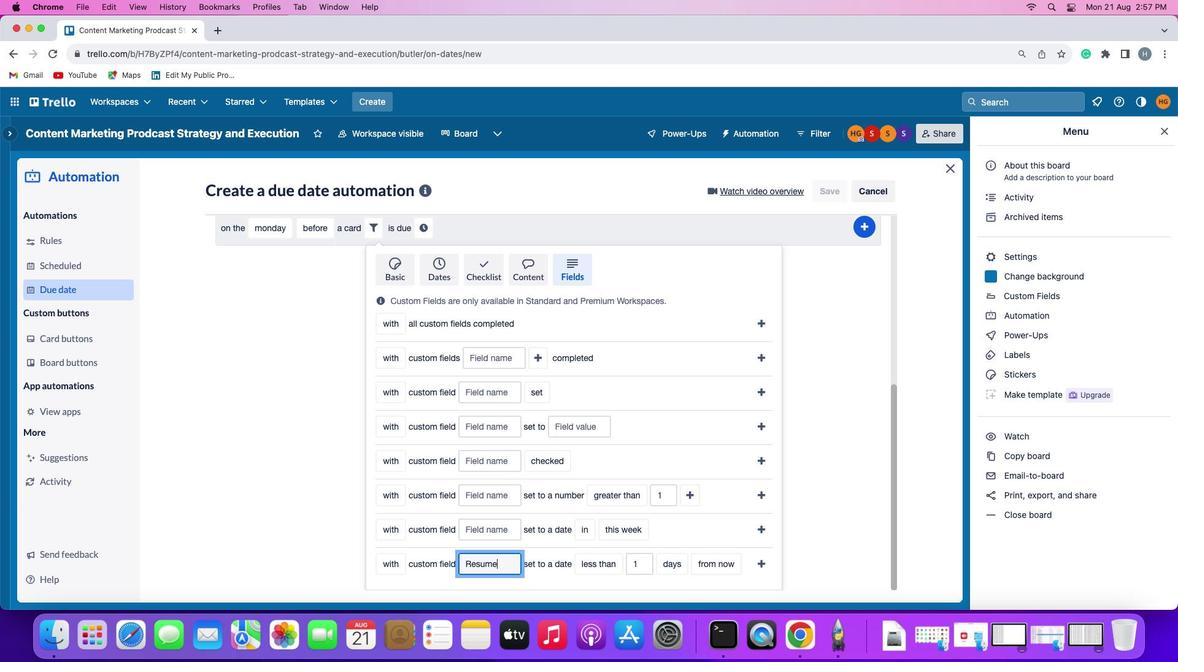 
Action: Mouse moved to (592, 560)
Screenshot: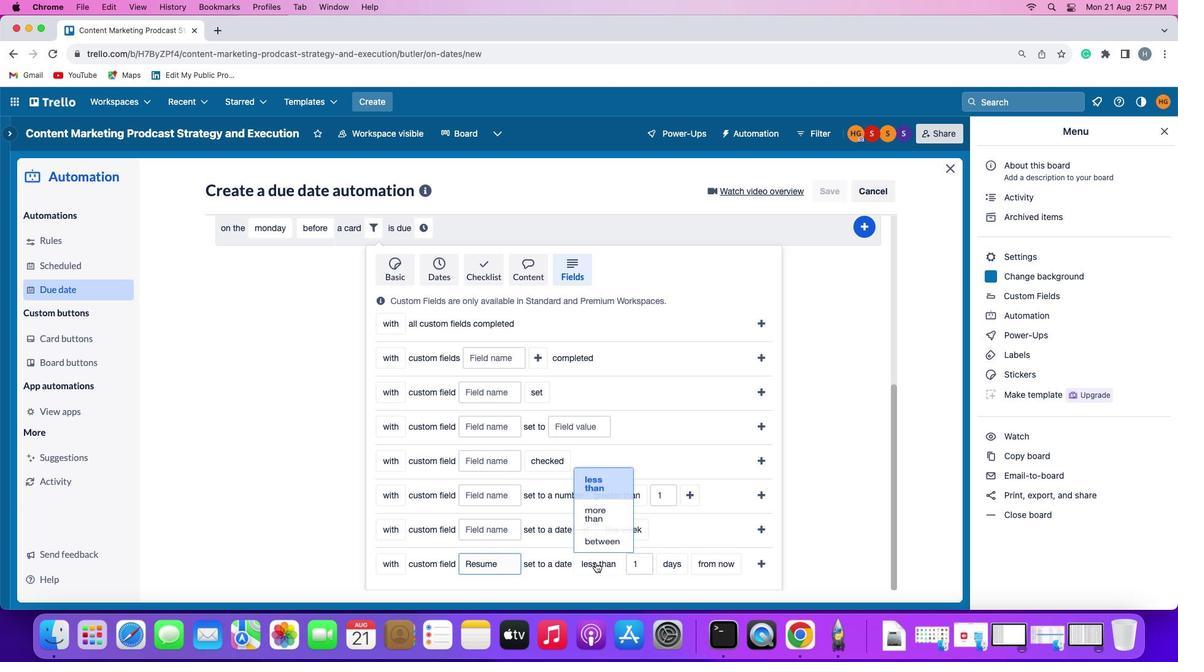 
Action: Mouse pressed left at (592, 560)
Screenshot: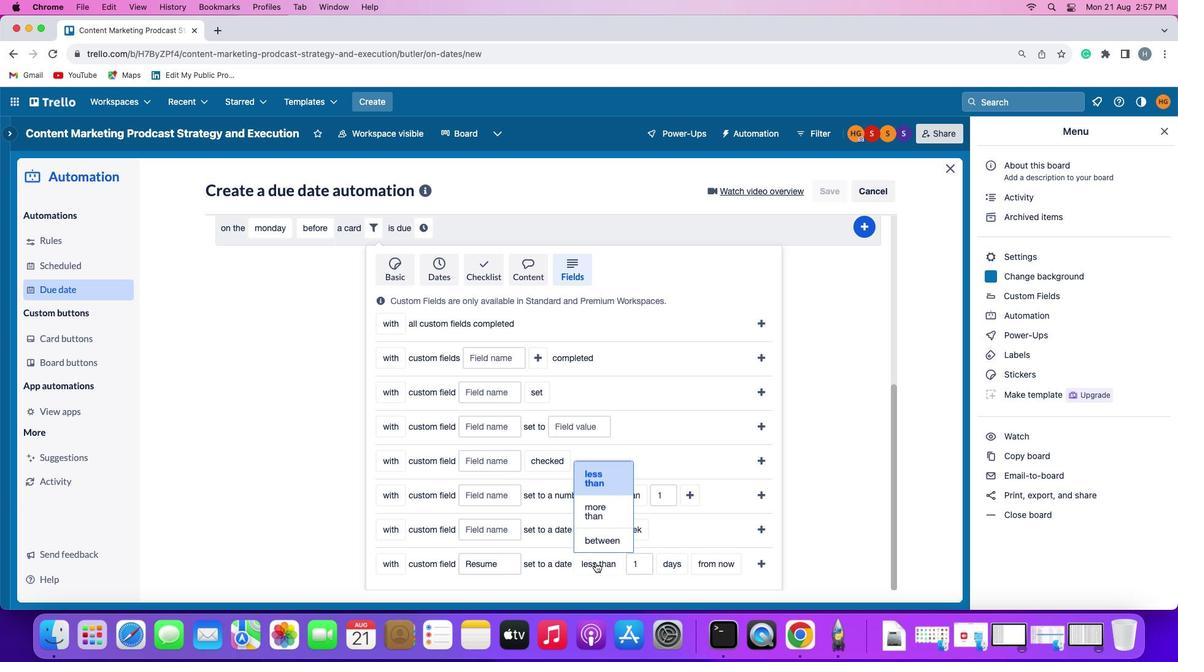 
Action: Mouse moved to (590, 535)
Screenshot: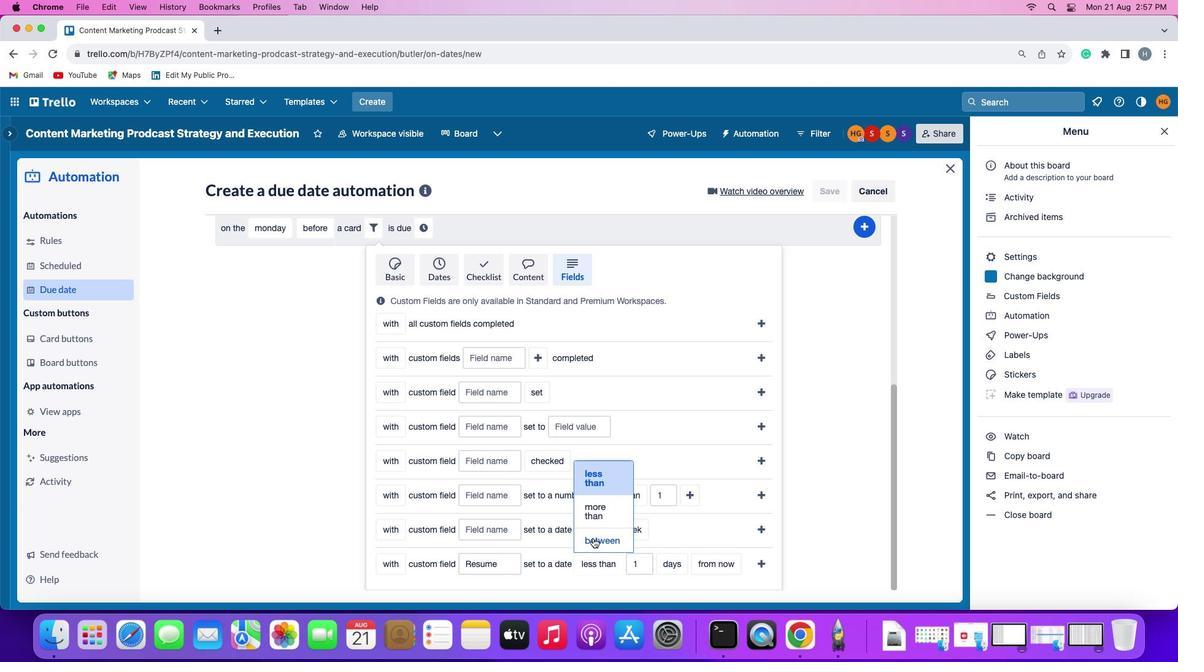 
Action: Mouse pressed left at (590, 535)
Screenshot: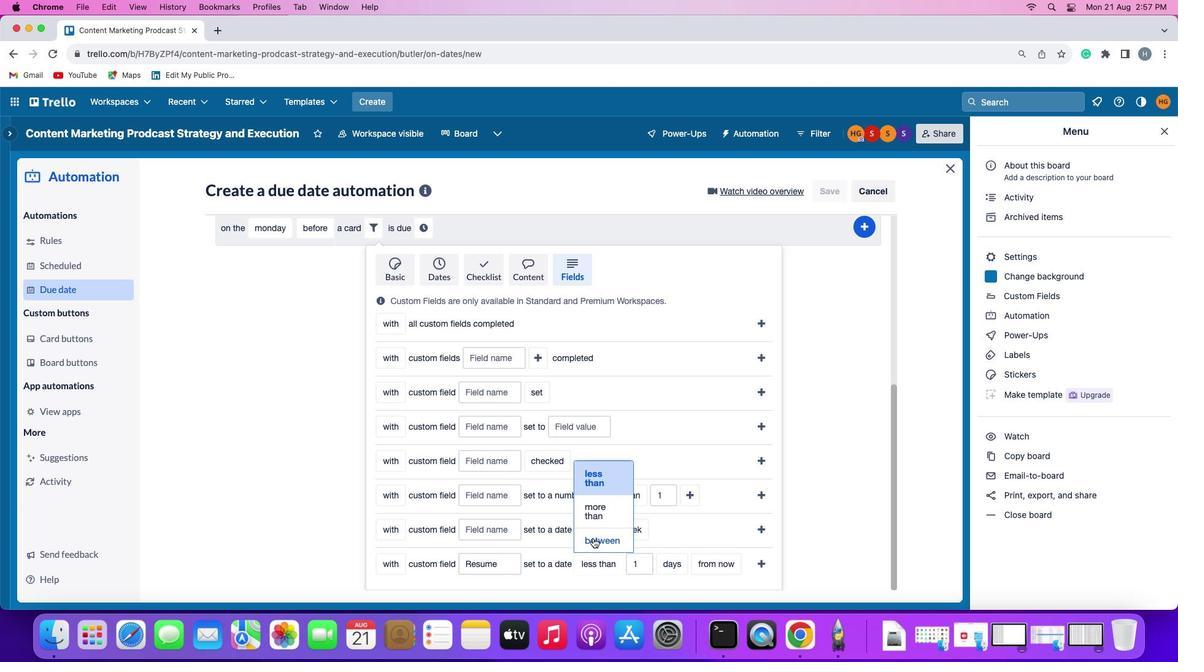 
Action: Mouse moved to (714, 560)
Screenshot: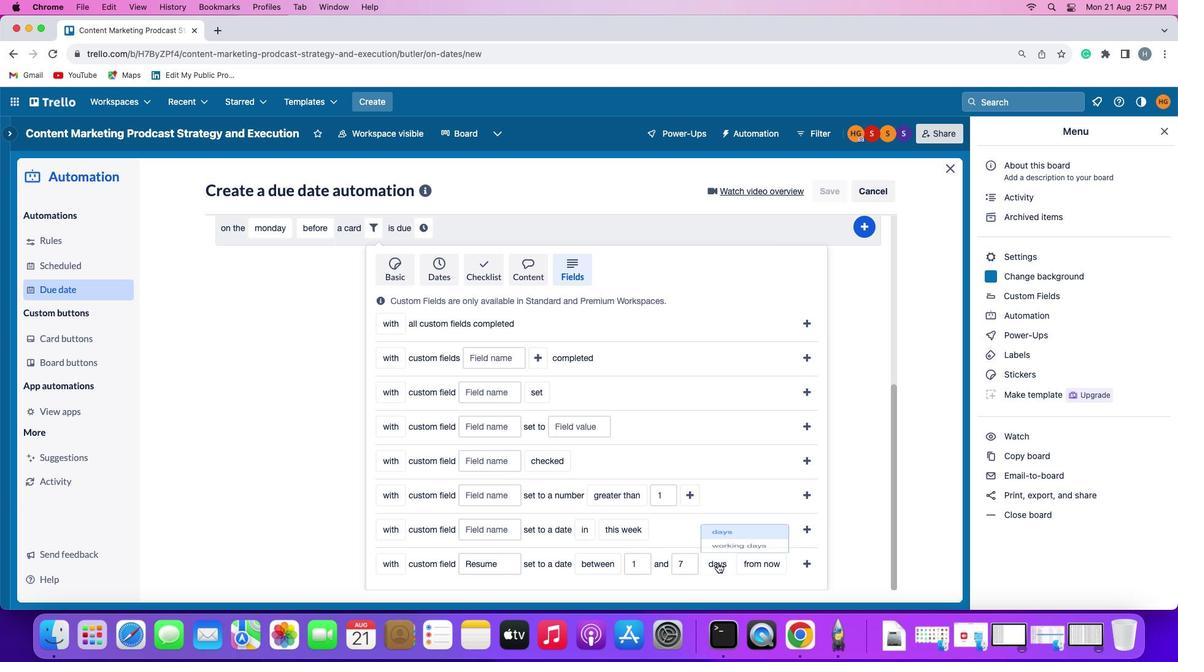 
Action: Mouse pressed left at (714, 560)
Screenshot: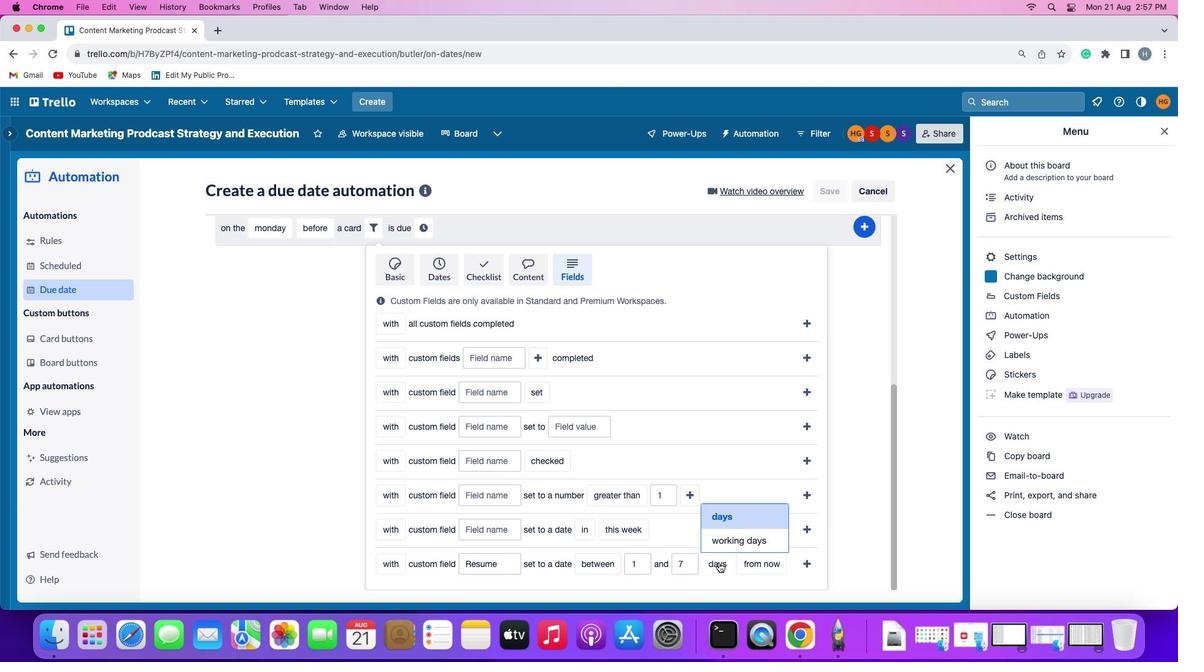 
Action: Mouse moved to (720, 539)
Screenshot: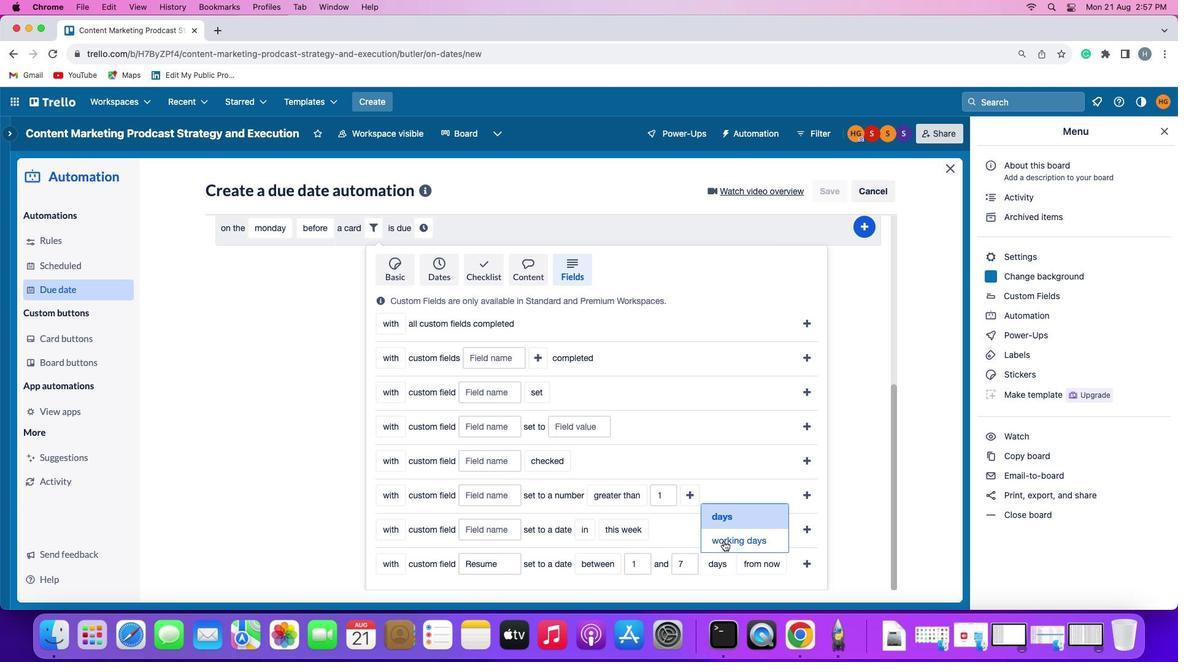 
Action: Mouse pressed left at (720, 539)
Screenshot: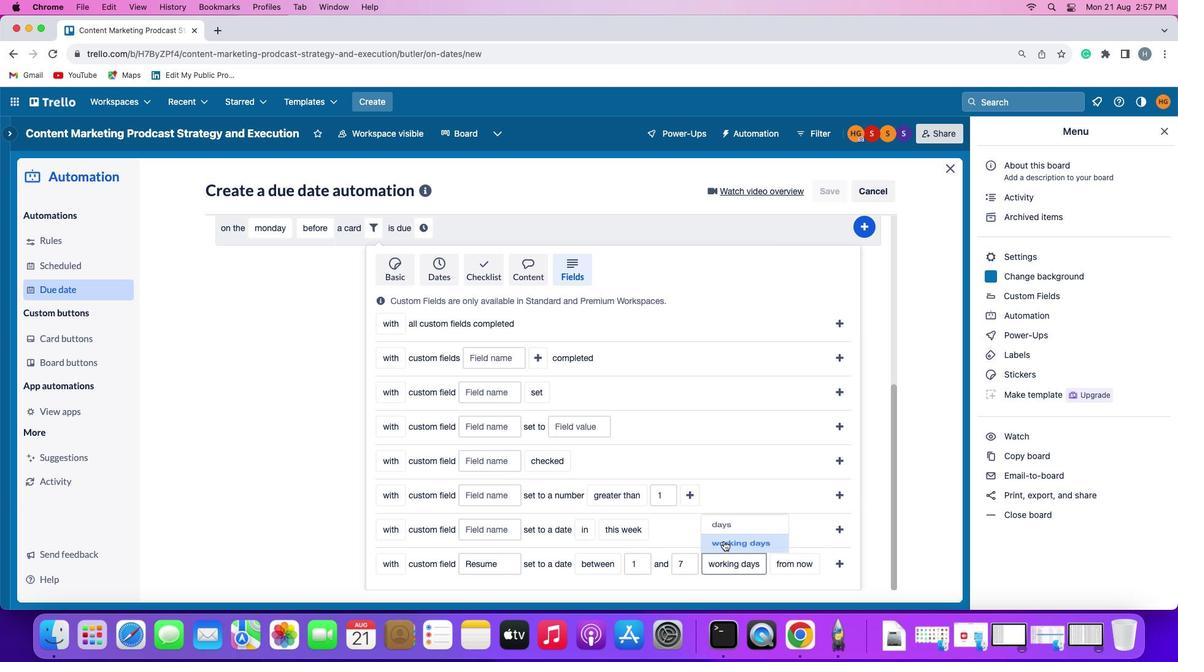 
Action: Mouse moved to (786, 559)
Screenshot: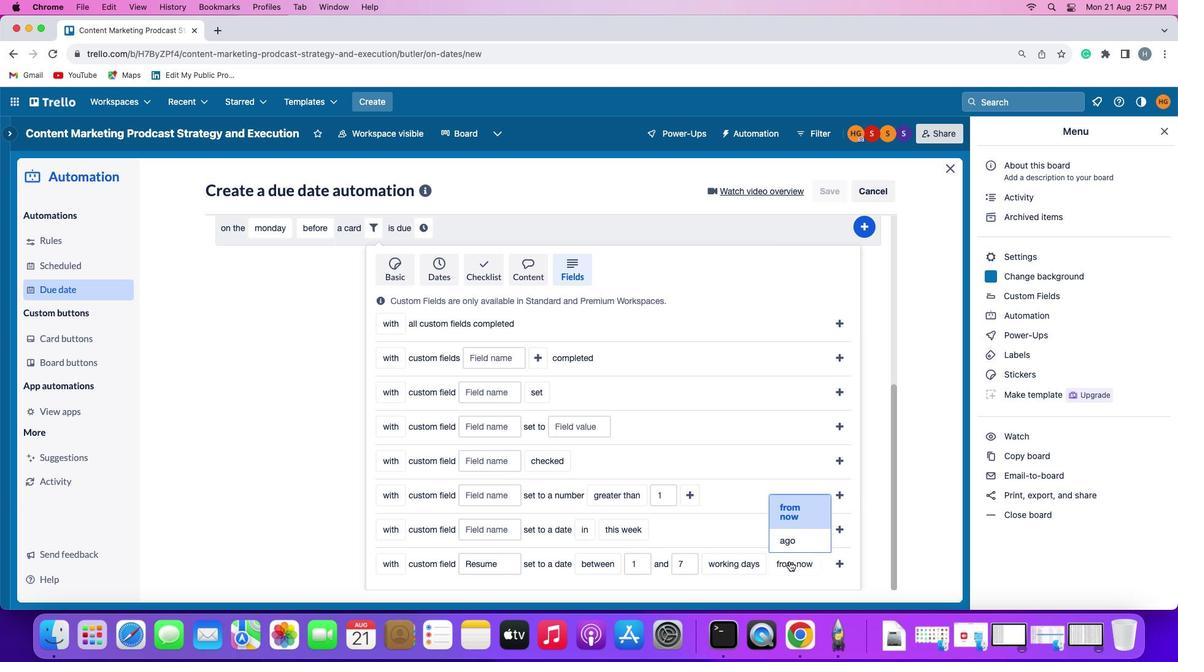 
Action: Mouse pressed left at (786, 559)
Screenshot: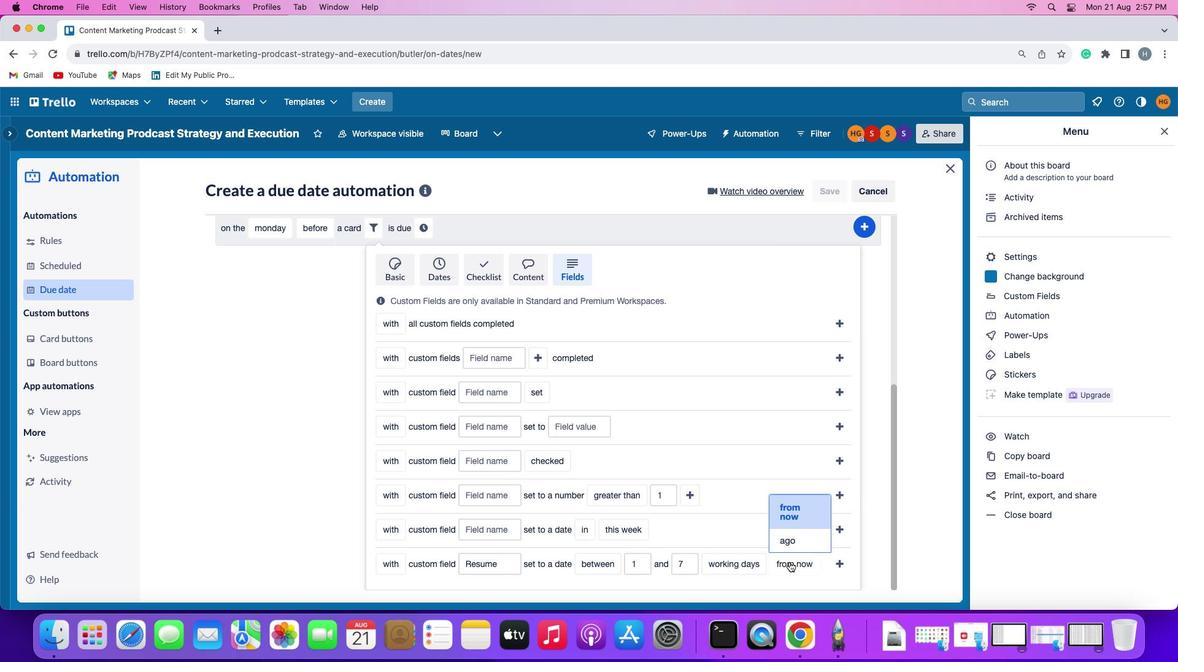 
Action: Mouse moved to (780, 508)
Screenshot: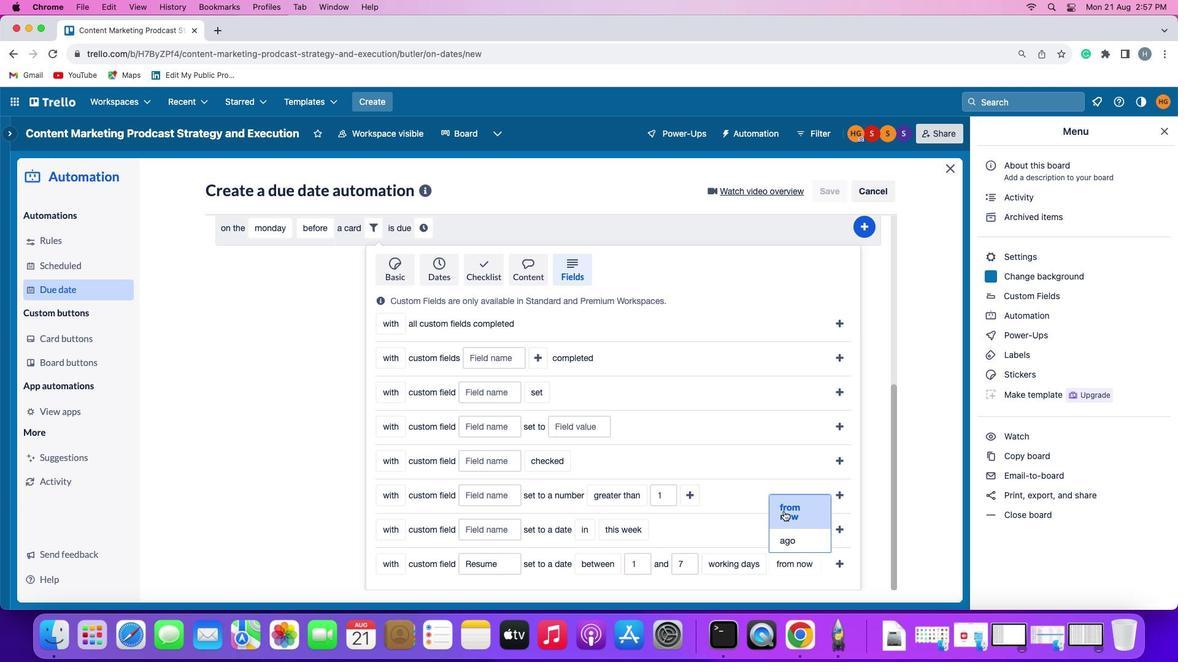
Action: Mouse pressed left at (780, 508)
Screenshot: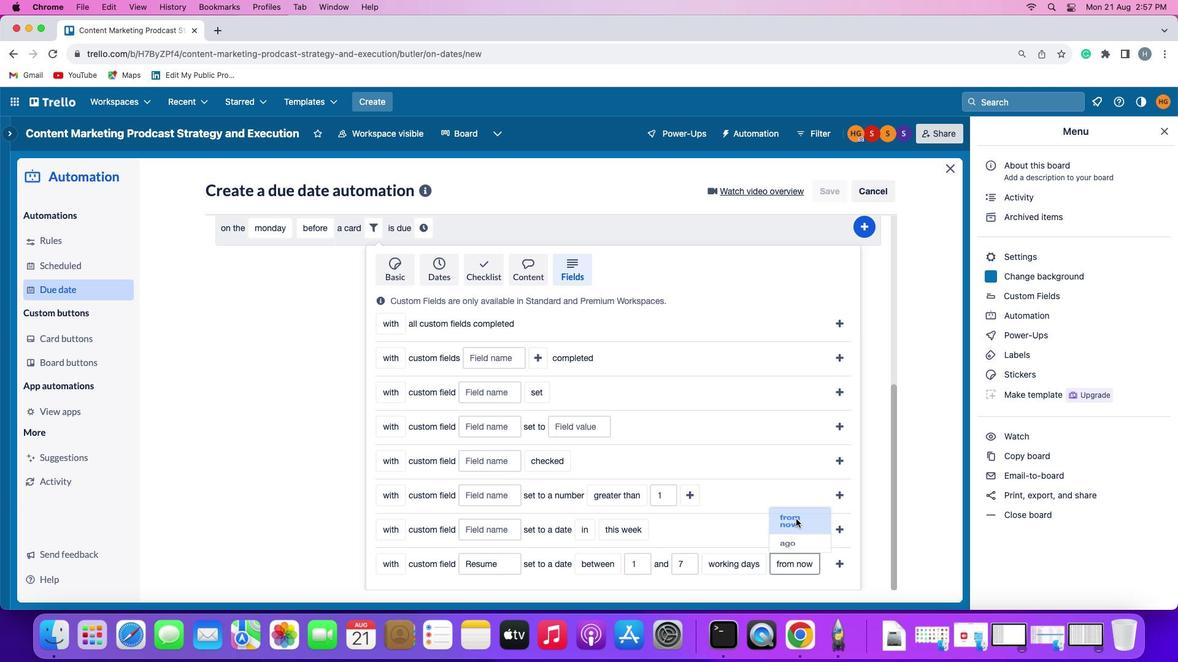 
Action: Mouse moved to (831, 557)
Screenshot: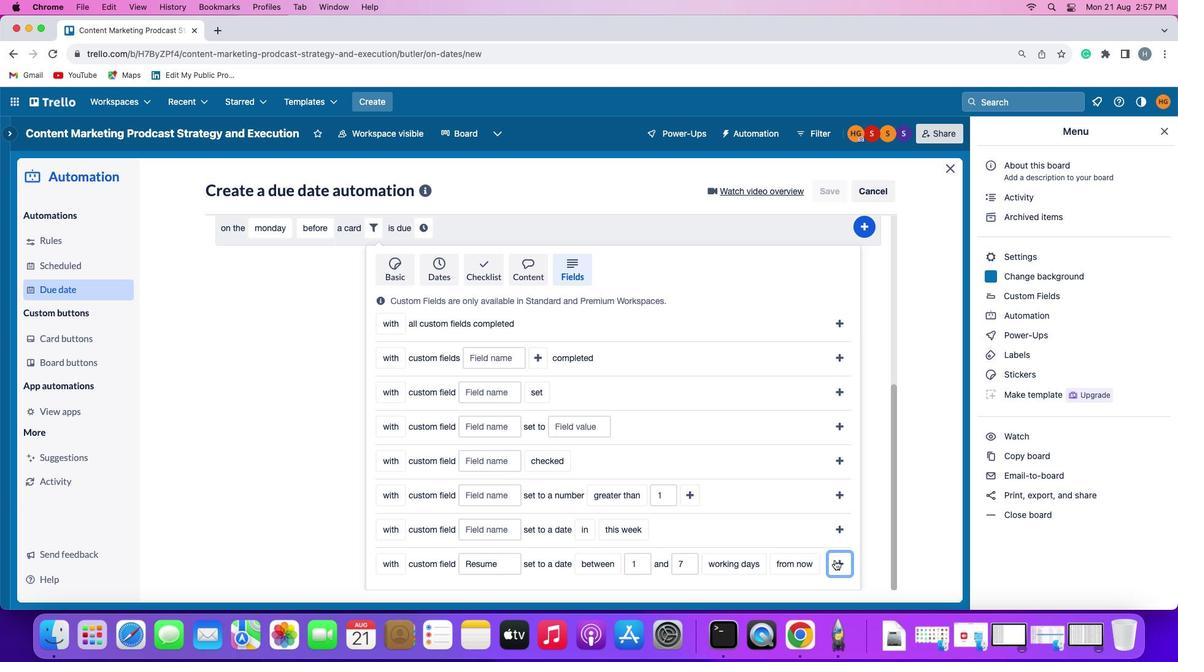 
Action: Mouse pressed left at (831, 557)
Screenshot: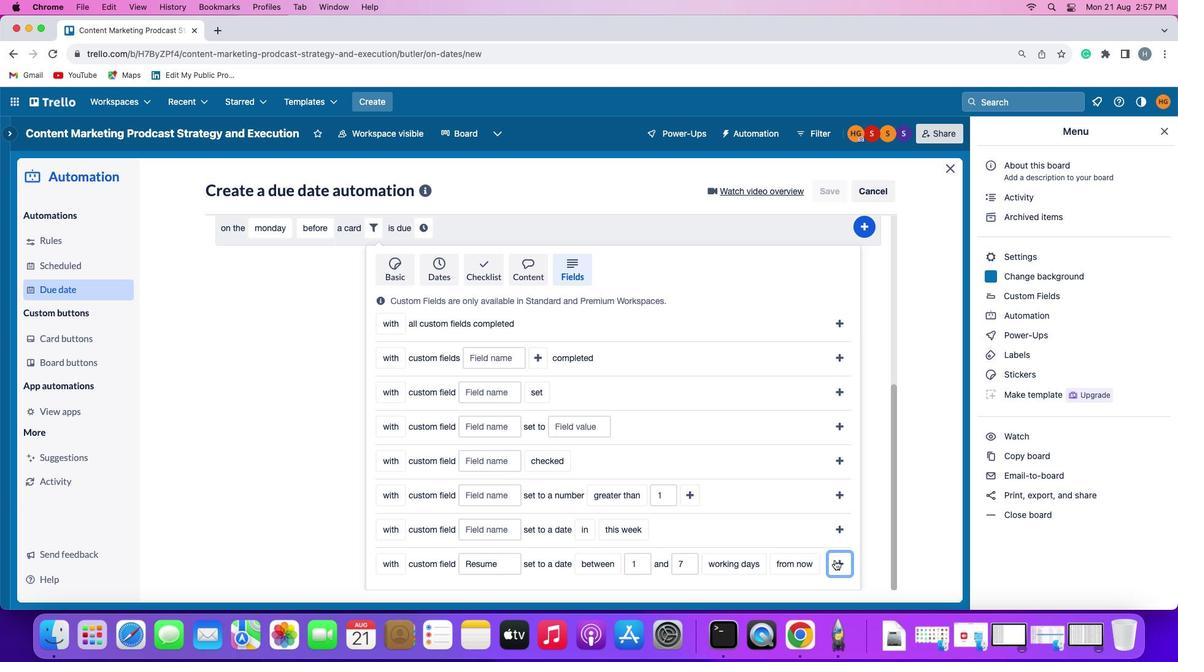 
Action: Mouse moved to (767, 541)
Screenshot: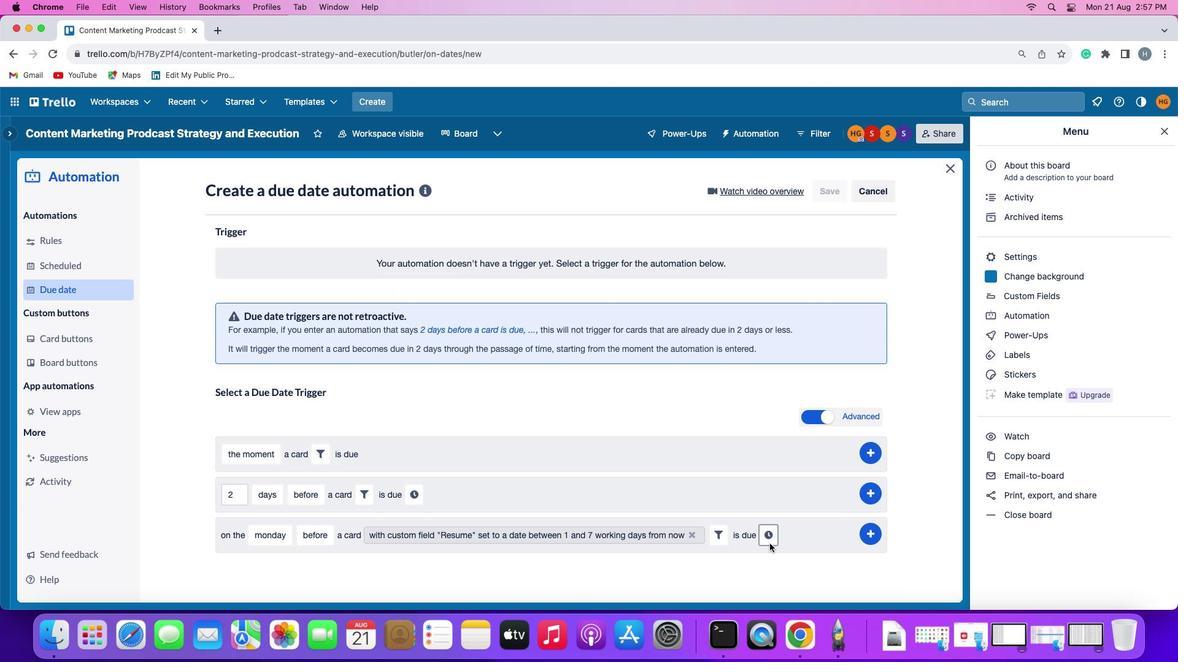 
Action: Mouse pressed left at (767, 541)
Screenshot: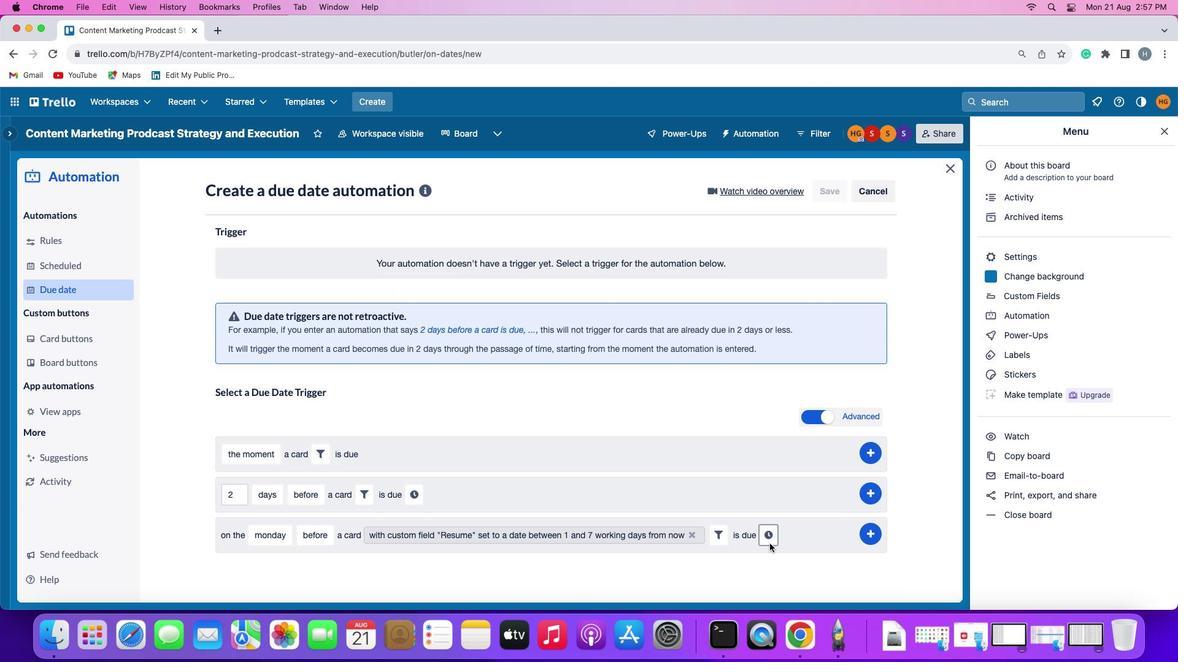
Action: Mouse moved to (254, 564)
Screenshot: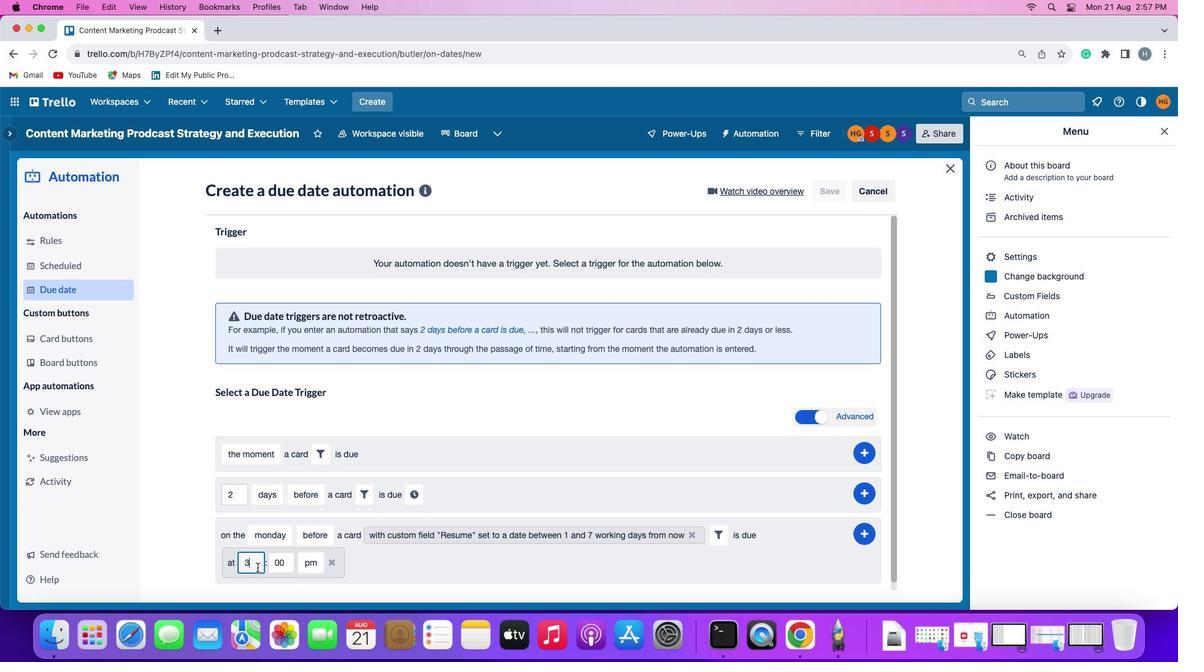 
Action: Mouse pressed left at (254, 564)
Screenshot: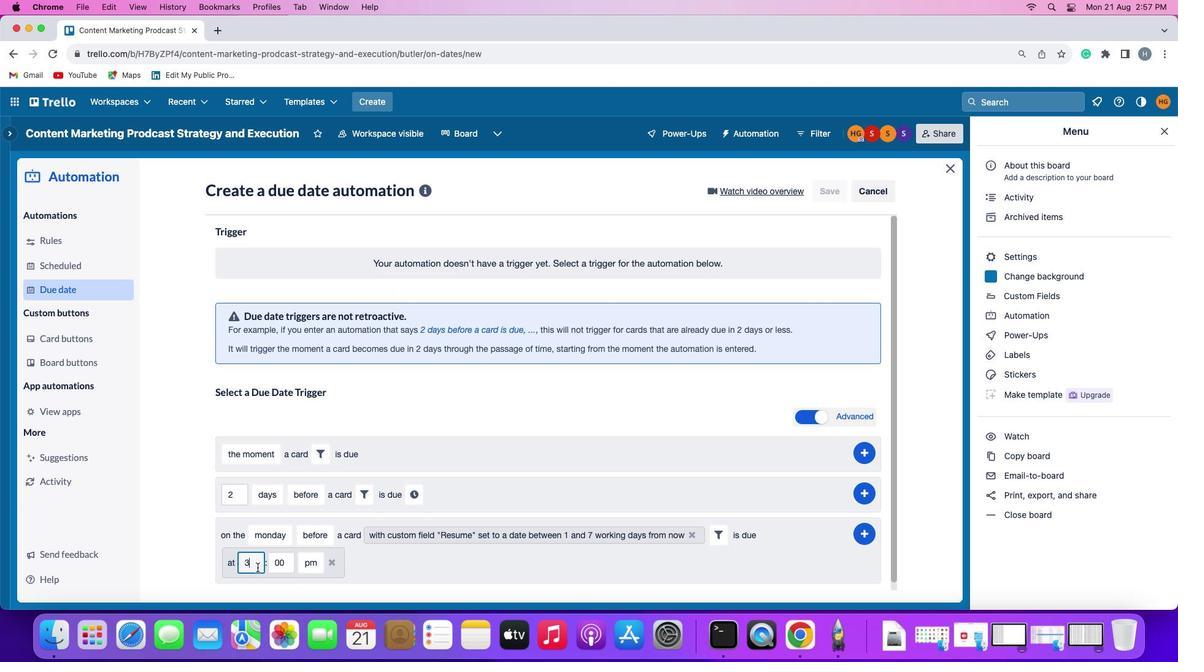 
Action: Mouse moved to (253, 559)
Screenshot: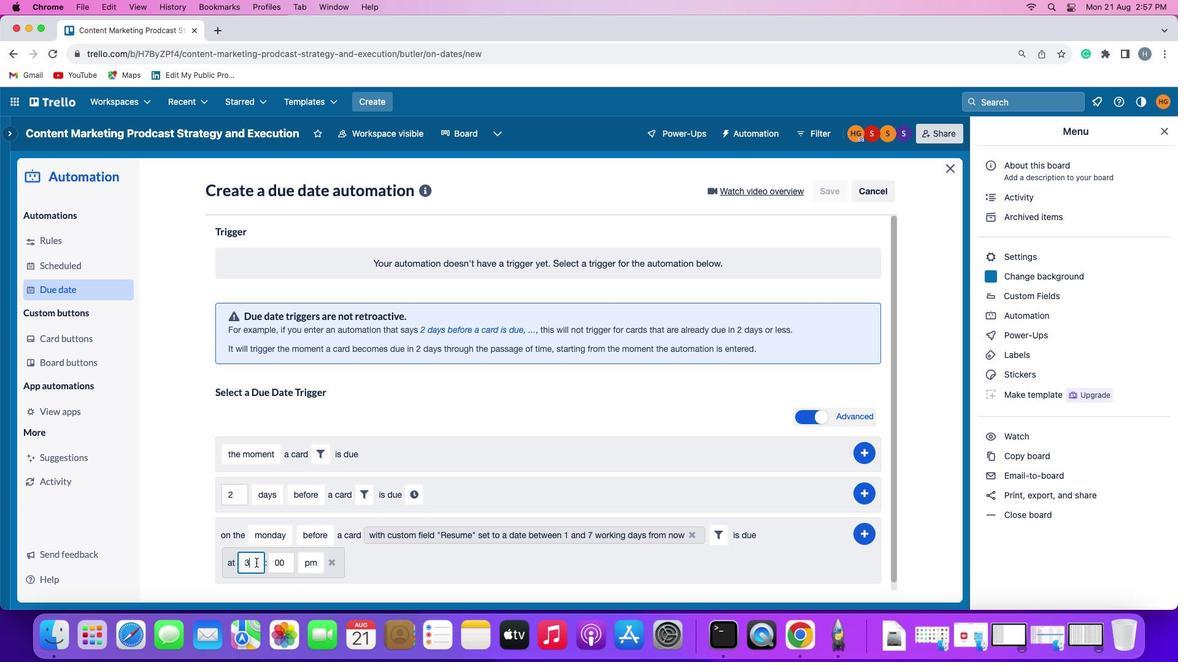 
Action: Key pressed Key.backspace'1'
Screenshot: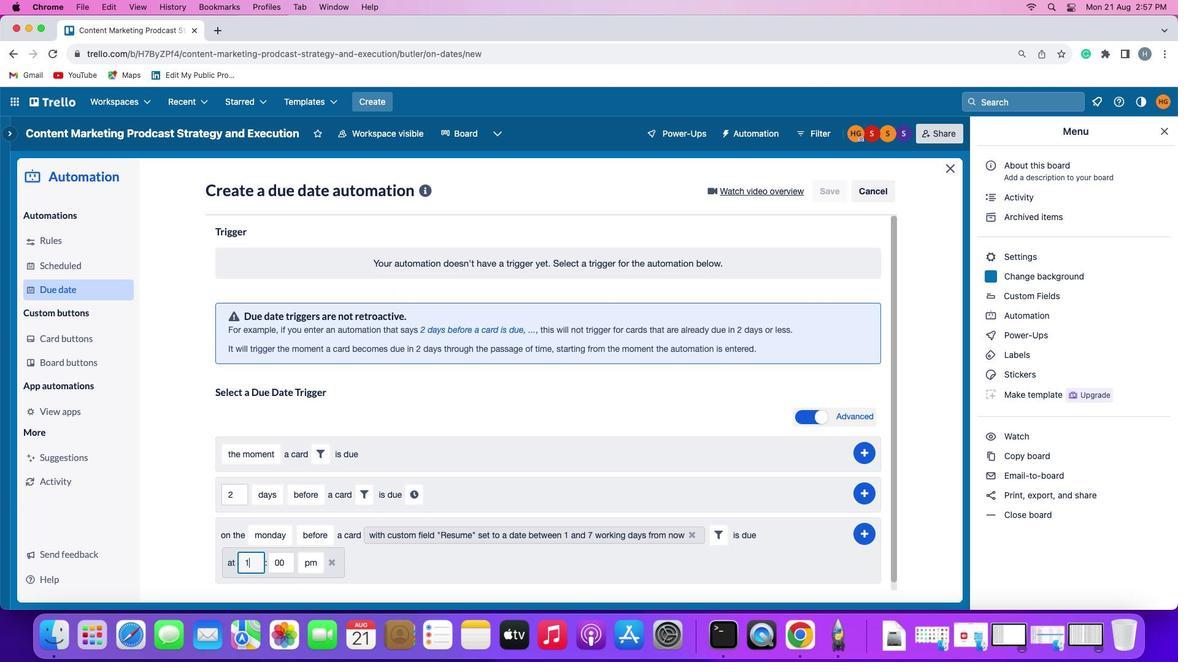 
Action: Mouse moved to (253, 559)
Screenshot: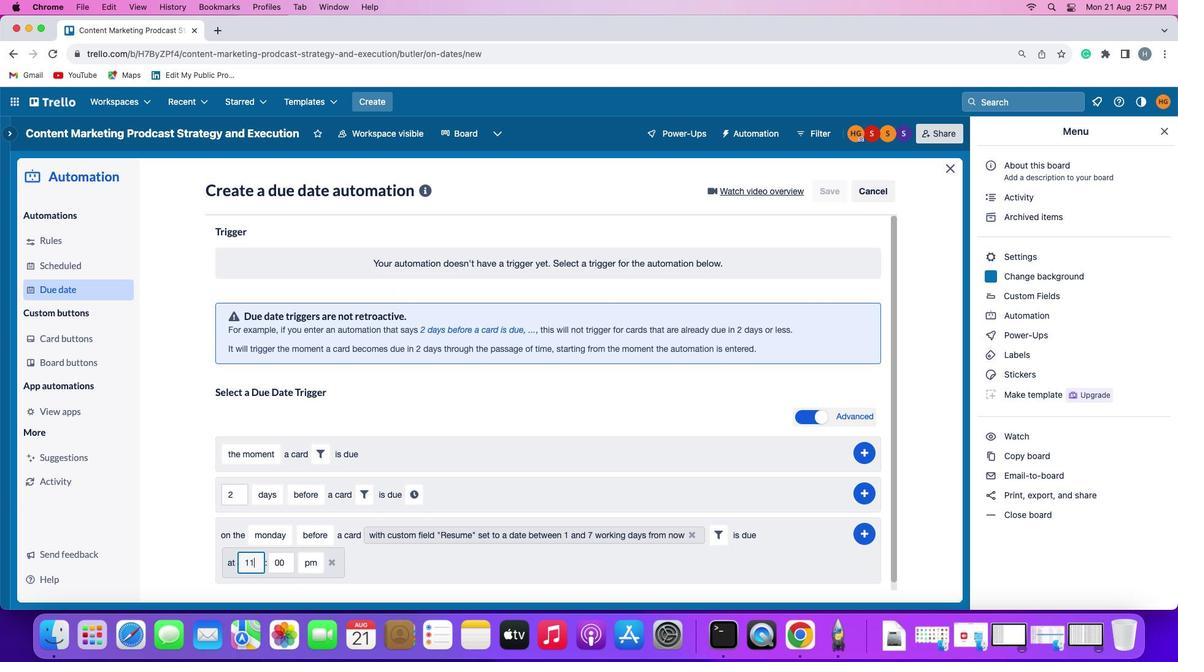 
Action: Key pressed '1'
Screenshot: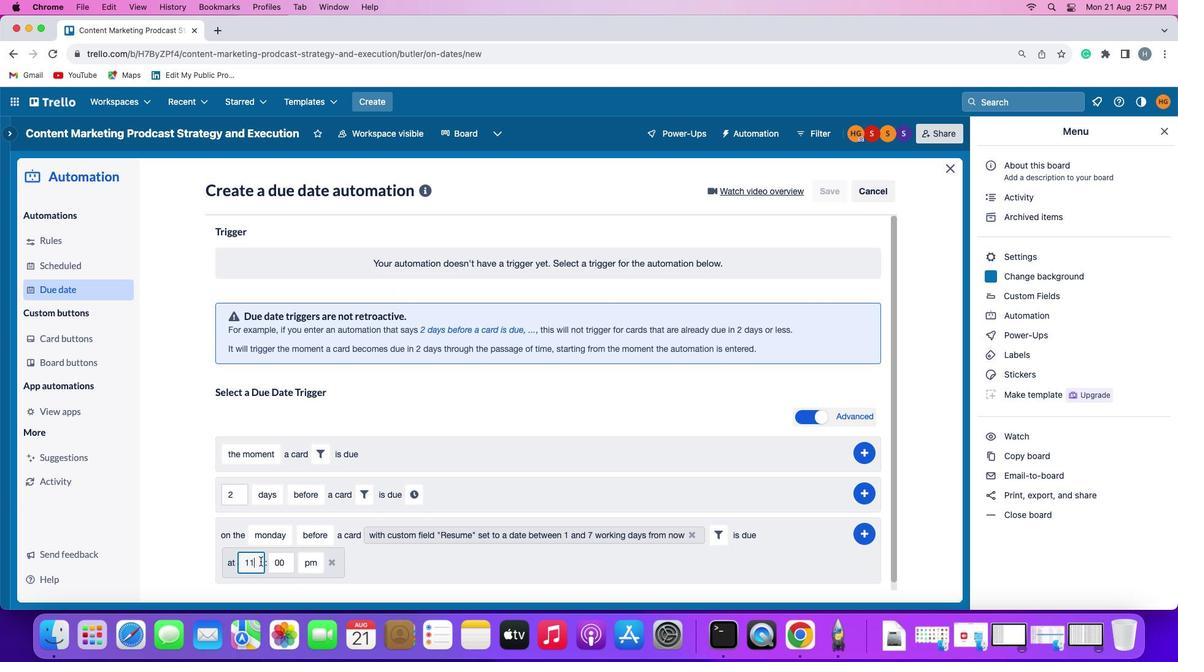 
Action: Mouse moved to (306, 559)
Screenshot: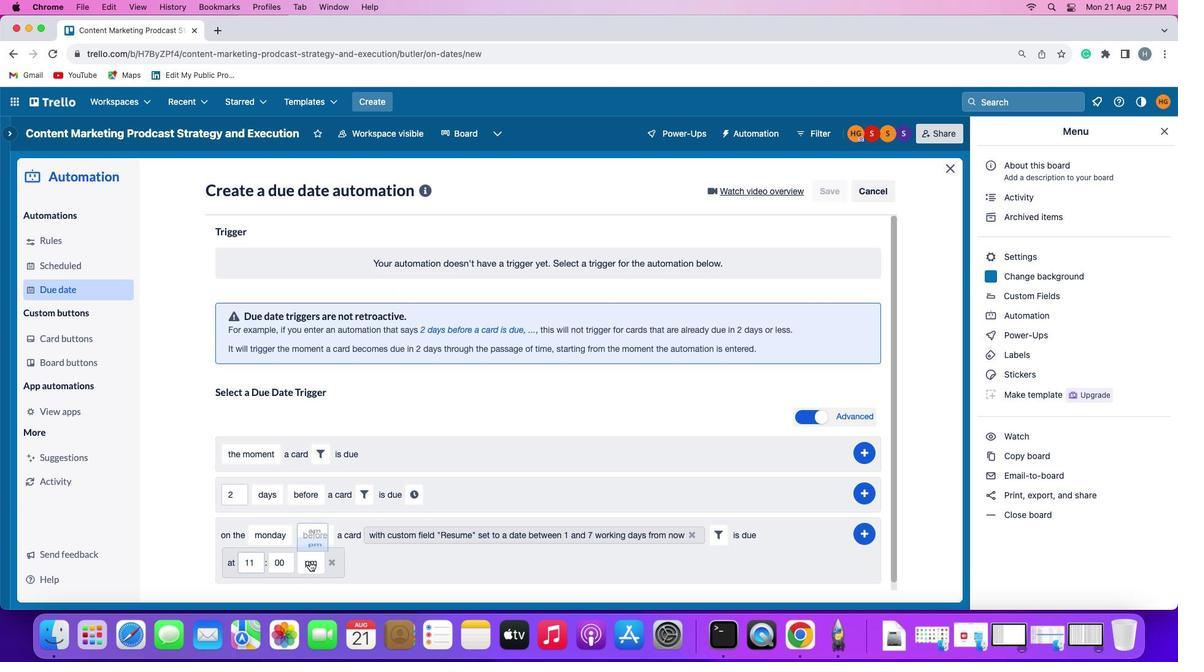 
Action: Mouse pressed left at (306, 559)
Screenshot: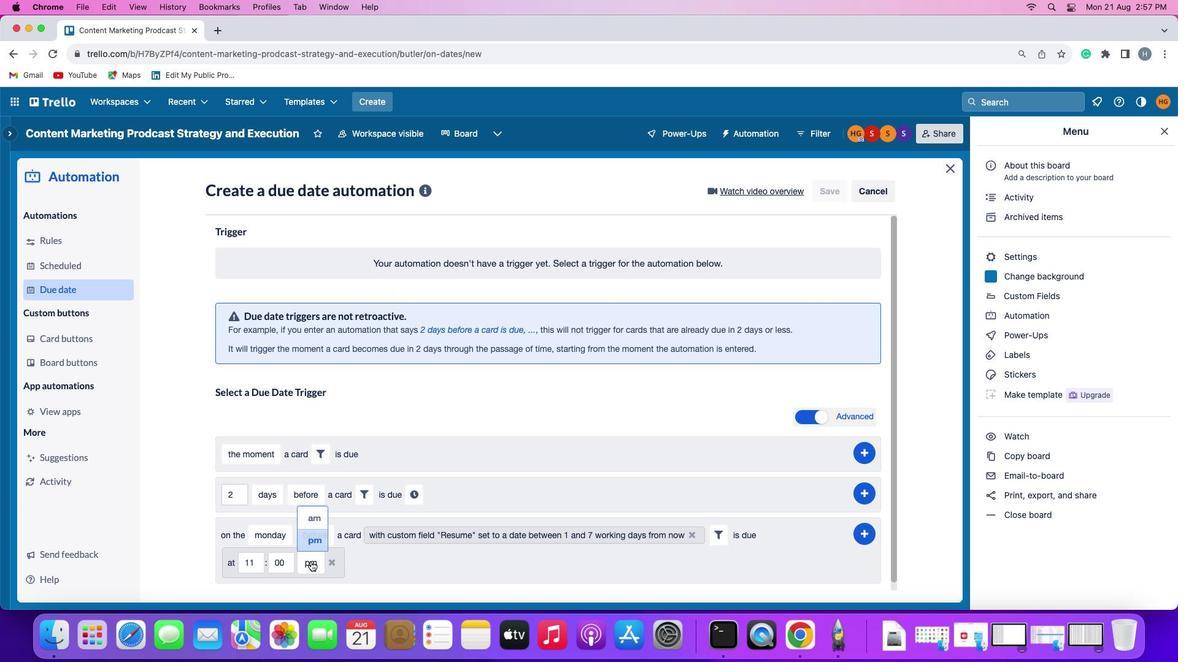 
Action: Mouse moved to (314, 509)
Screenshot: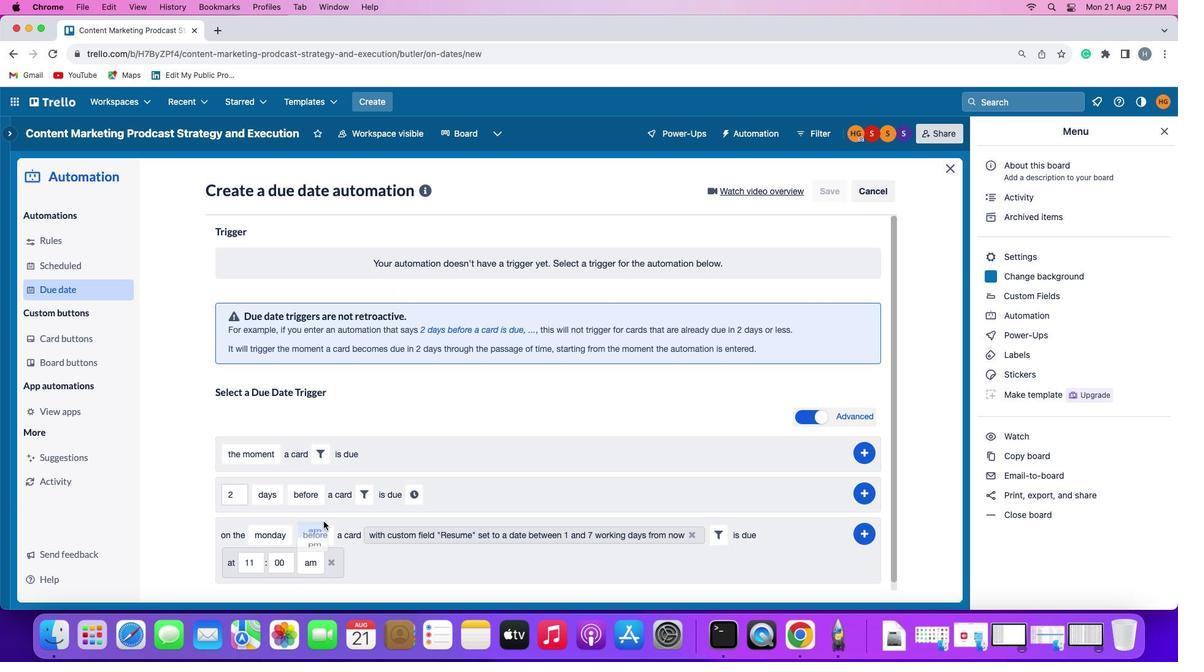 
Action: Mouse pressed left at (314, 509)
Screenshot: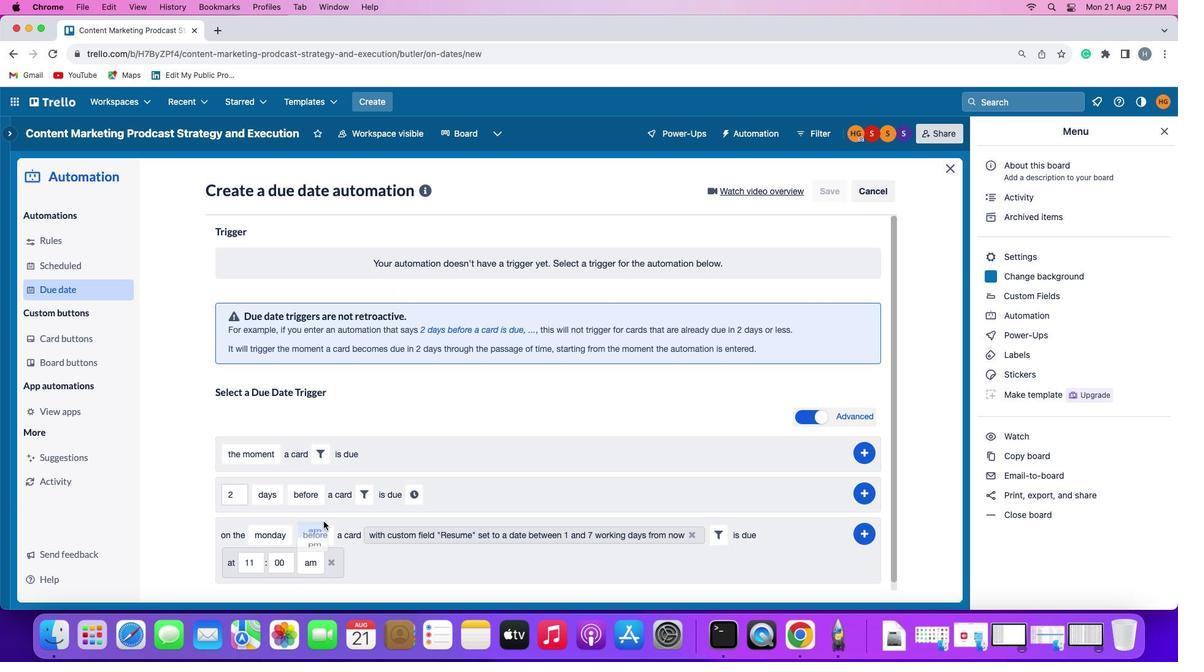 
Action: Mouse moved to (861, 525)
Screenshot: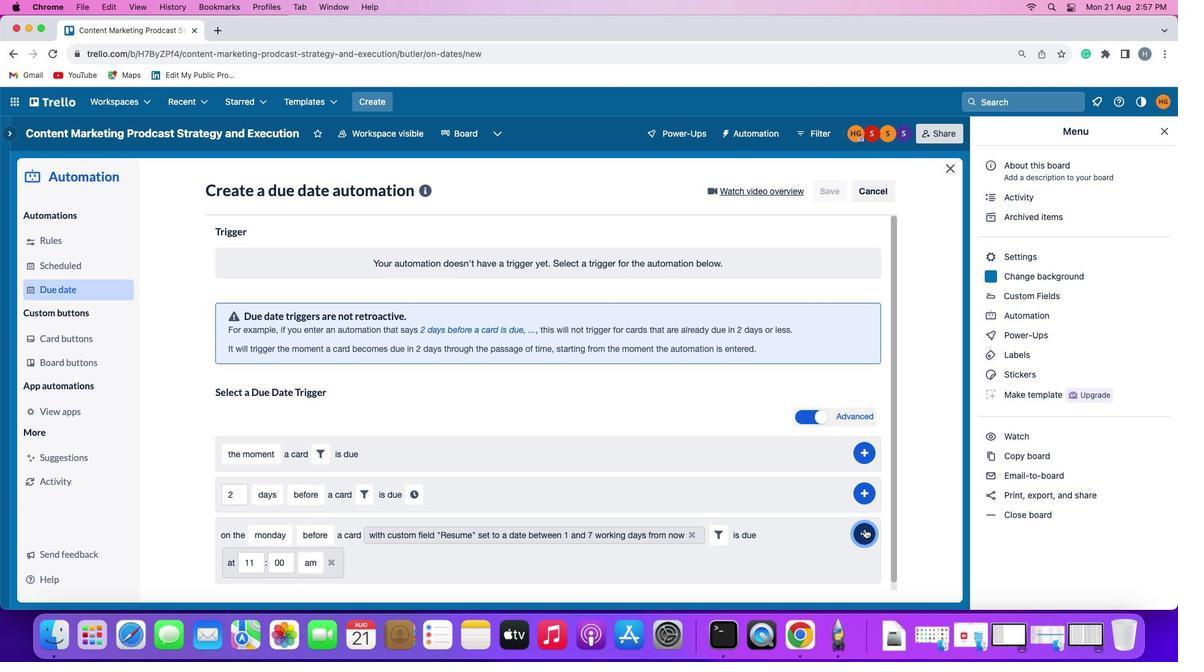 
Action: Mouse pressed left at (861, 525)
Screenshot: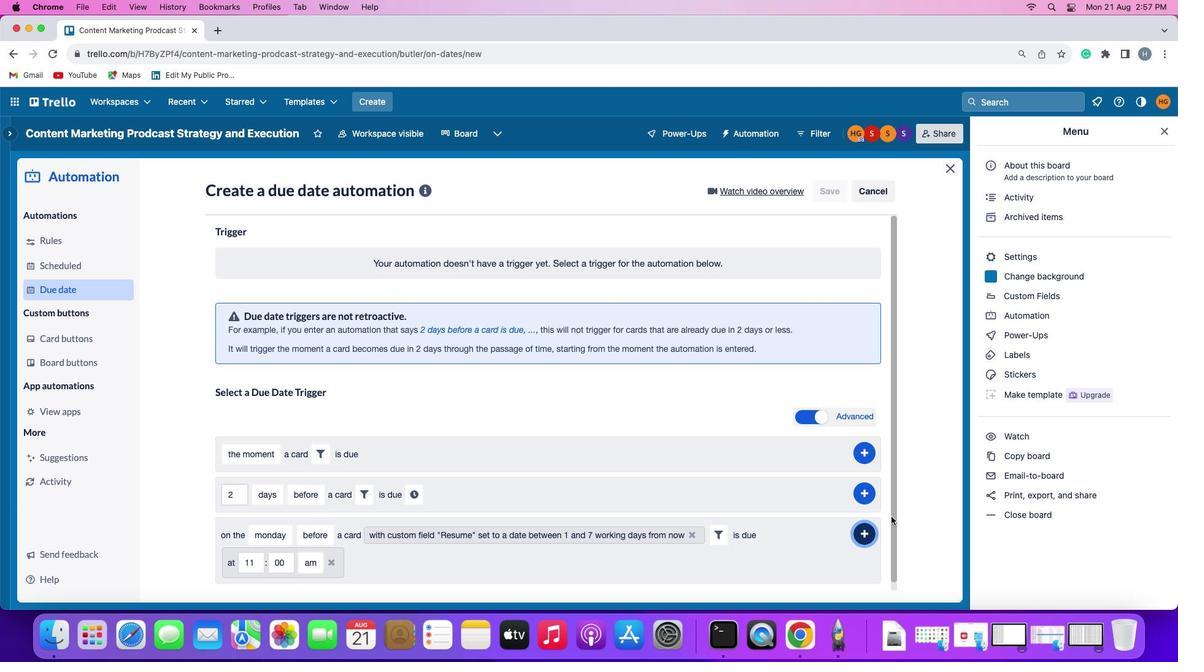 
Action: Mouse moved to (918, 441)
Screenshot: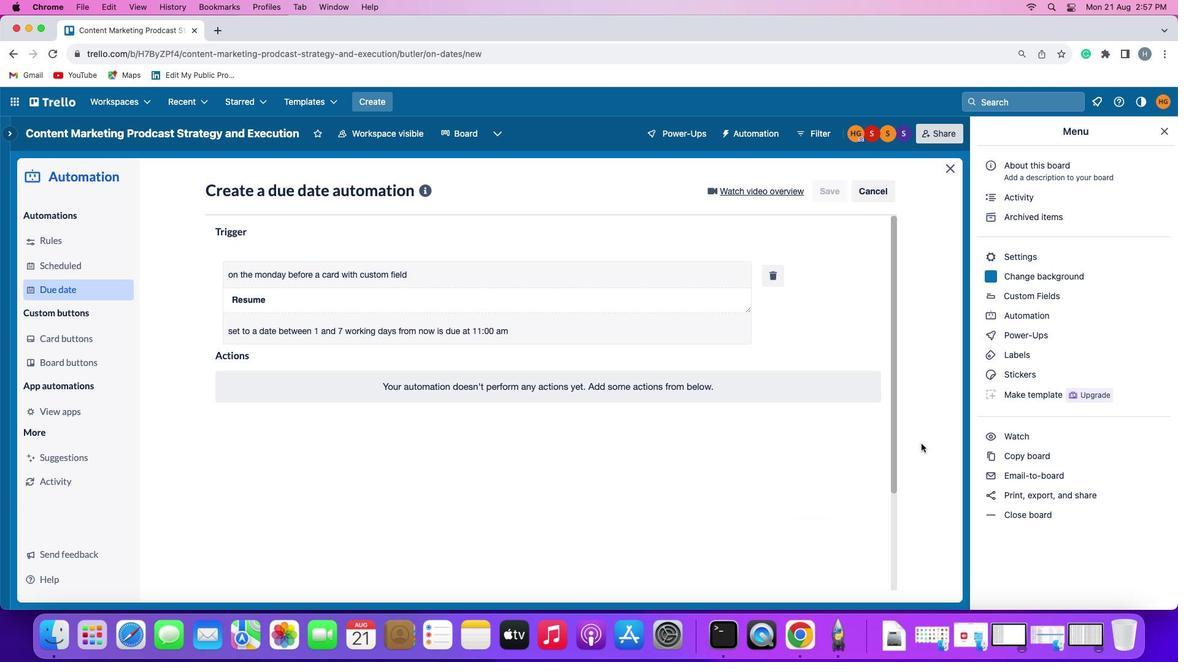 
